 Task: Look for space in La Paz, Argentina from 5th July, 2023 to 10th July, 2023 for 4 adults in price range Rs.9000 to Rs.14000. Place can be entire place with 2 bedrooms having 4 beds and 2 bathrooms. Property type can be house. Amenities needed are: heating, . Booking option can be shelf check-in. Required host language is English.
Action: Mouse moved to (456, 96)
Screenshot: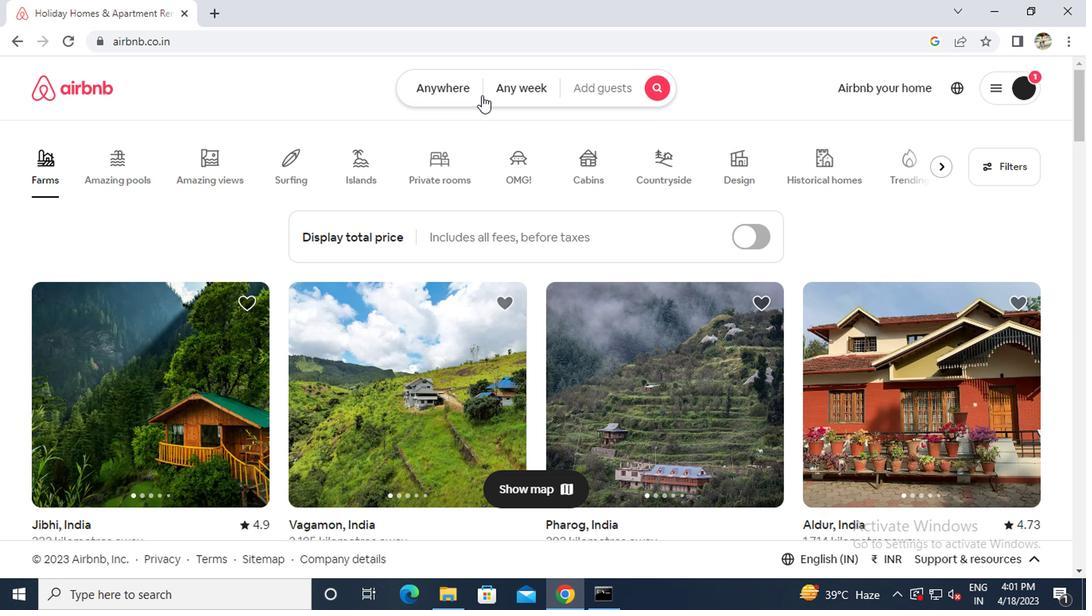
Action: Mouse pressed left at (456, 96)
Screenshot: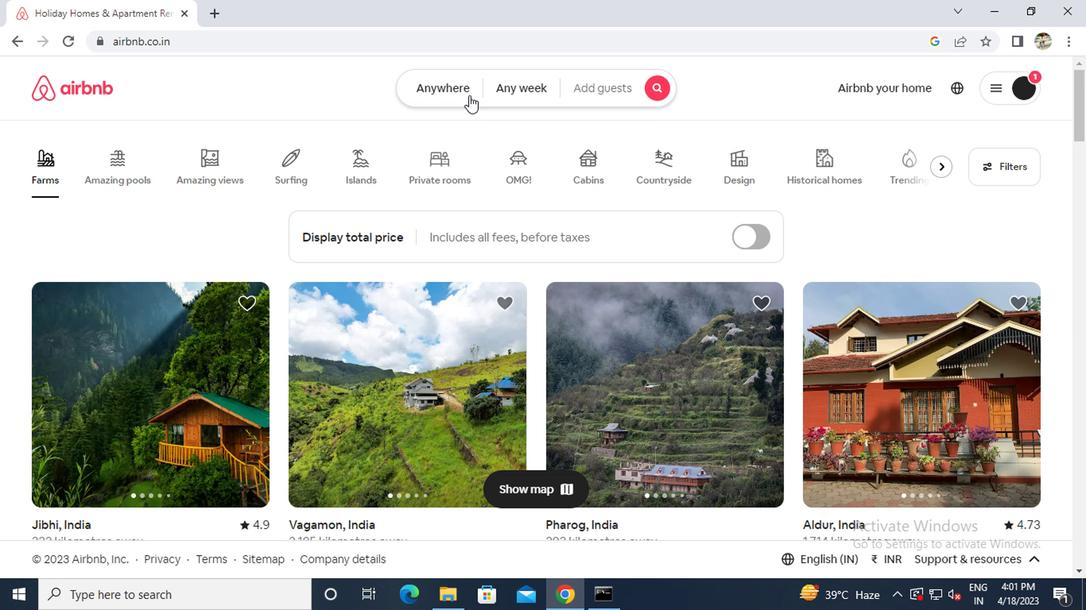 
Action: Mouse moved to (342, 150)
Screenshot: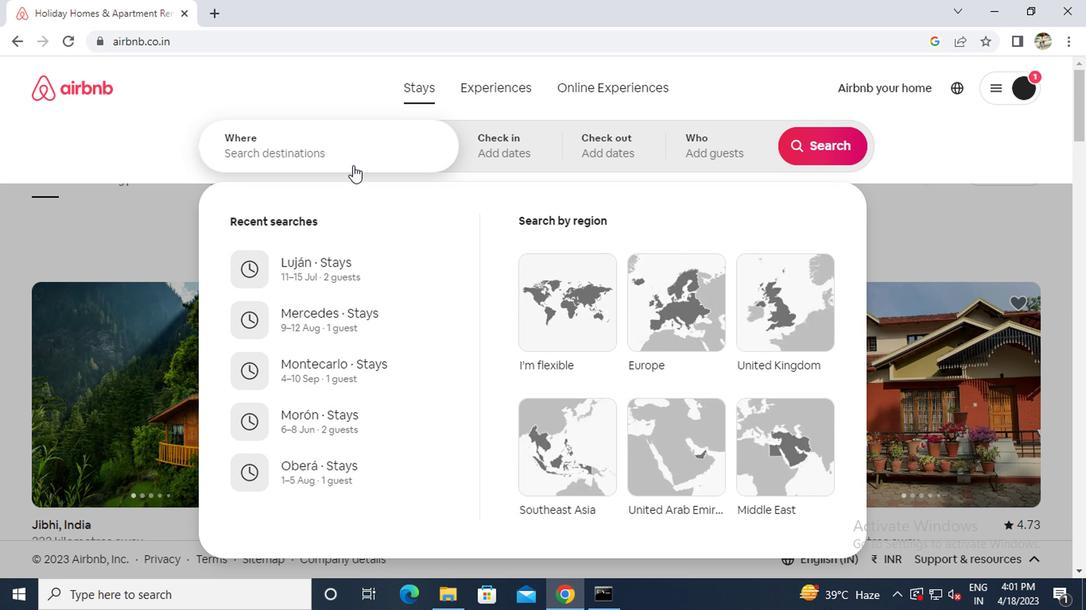 
Action: Mouse pressed left at (342, 150)
Screenshot: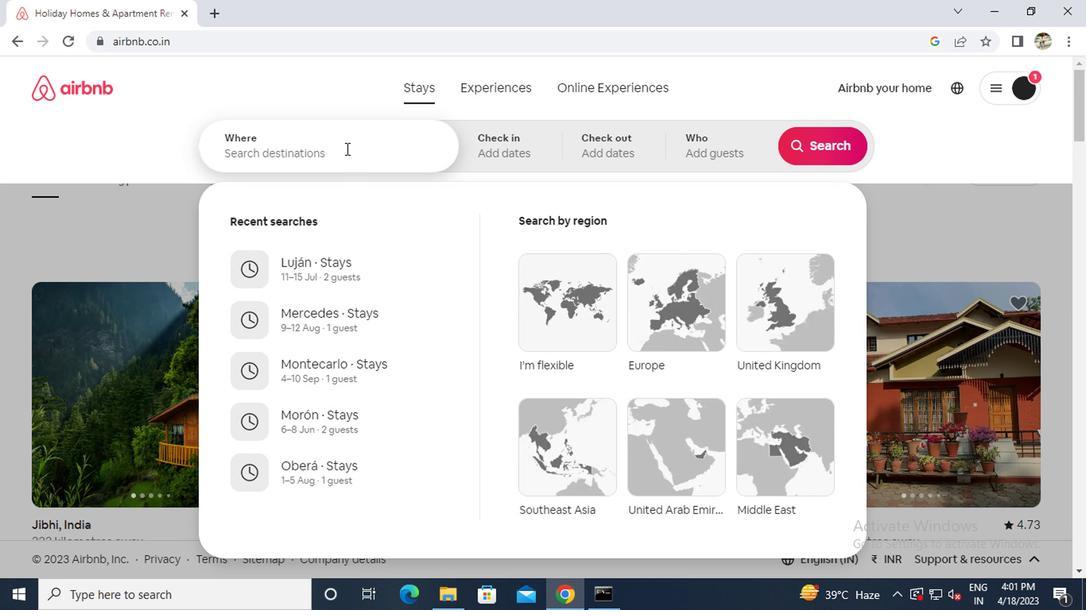 
Action: Key pressed l<Key.caps_lock>a<Key.space><Key.caps_lock>p<Key.caps_lock>az<Key.space><Key.caps_lock>a<Key.caps_lock>rgentina
Screenshot: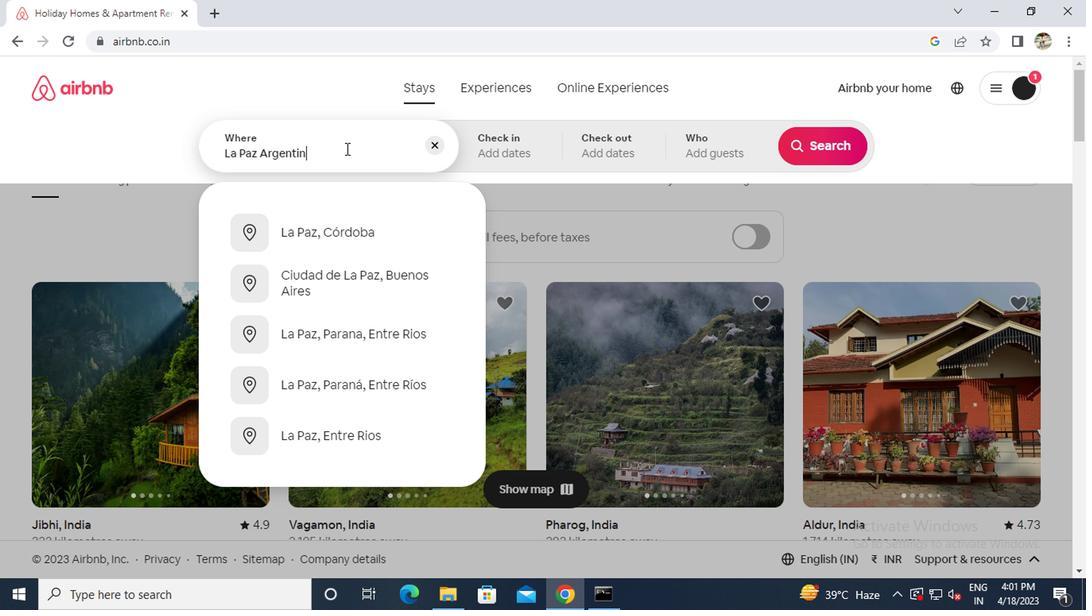 
Action: Mouse moved to (326, 230)
Screenshot: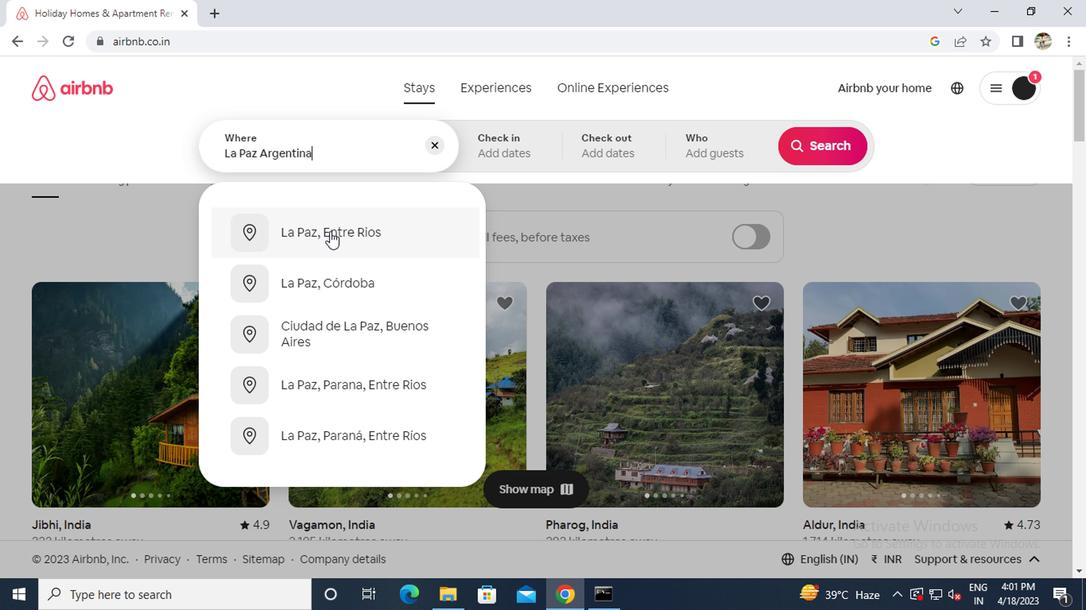 
Action: Mouse pressed left at (326, 230)
Screenshot: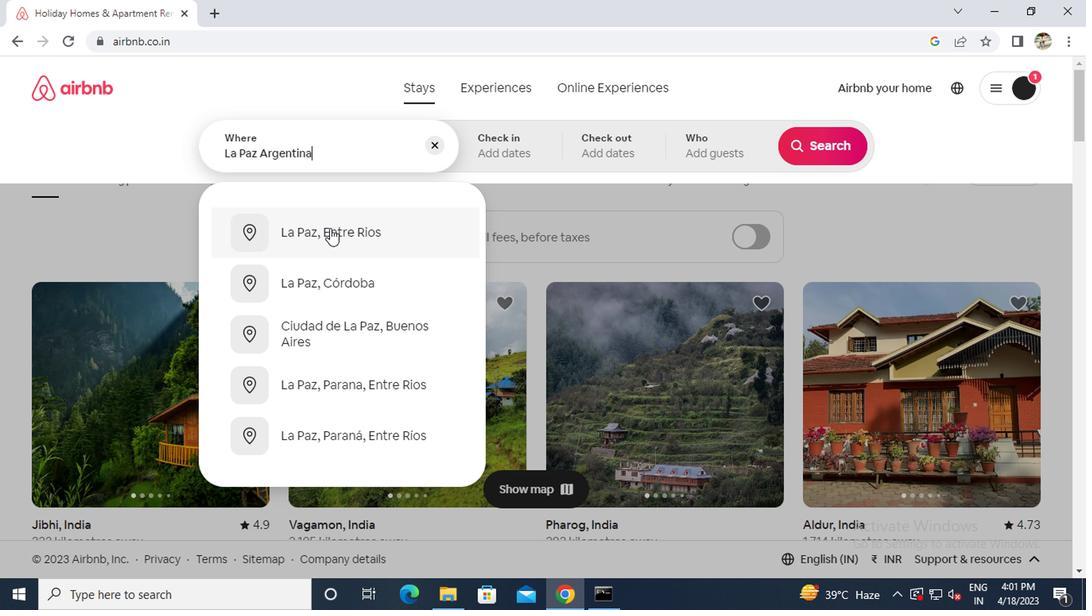 
Action: Mouse moved to (811, 278)
Screenshot: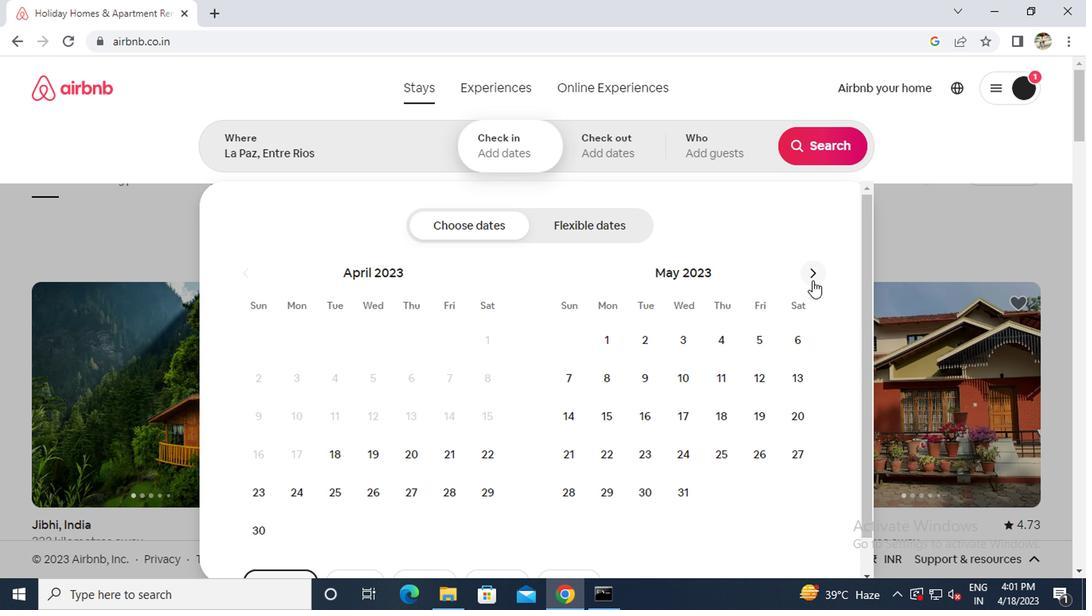 
Action: Mouse pressed left at (811, 278)
Screenshot: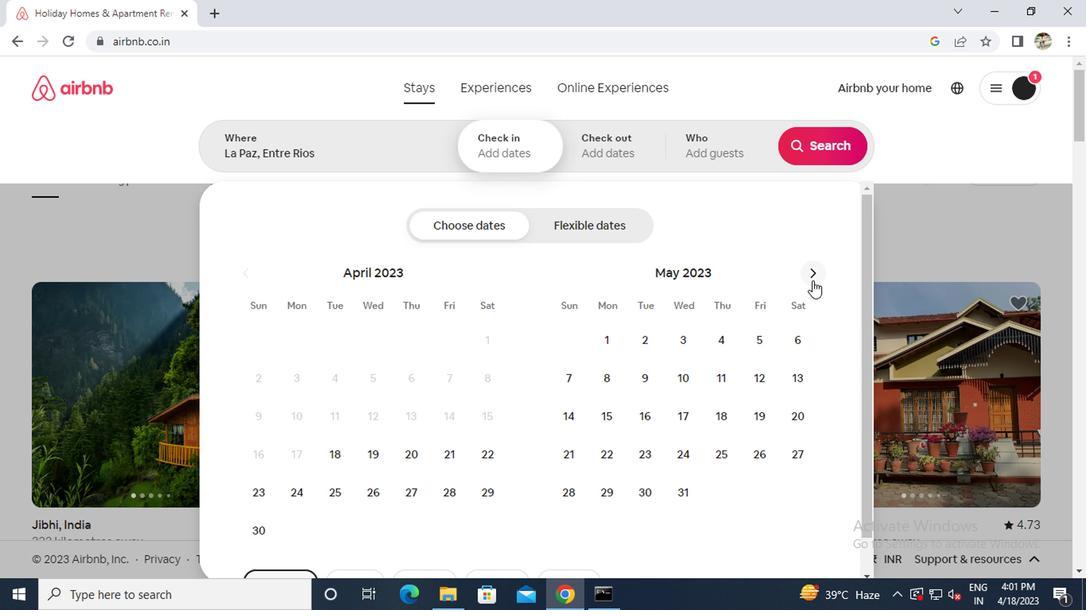 
Action: Mouse pressed left at (811, 278)
Screenshot: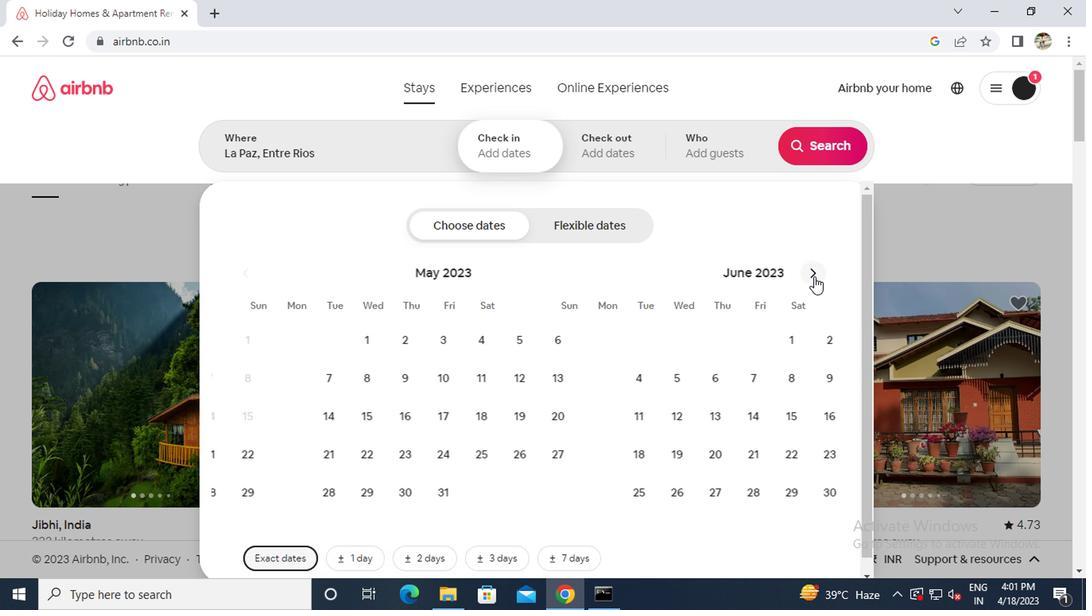 
Action: Mouse moved to (665, 386)
Screenshot: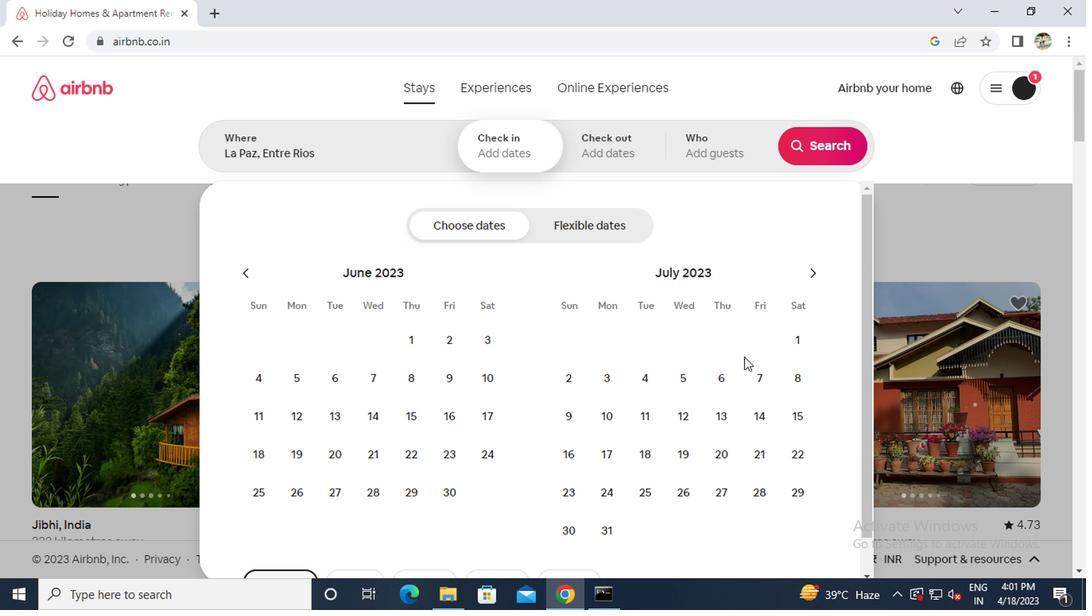 
Action: Mouse pressed left at (665, 386)
Screenshot: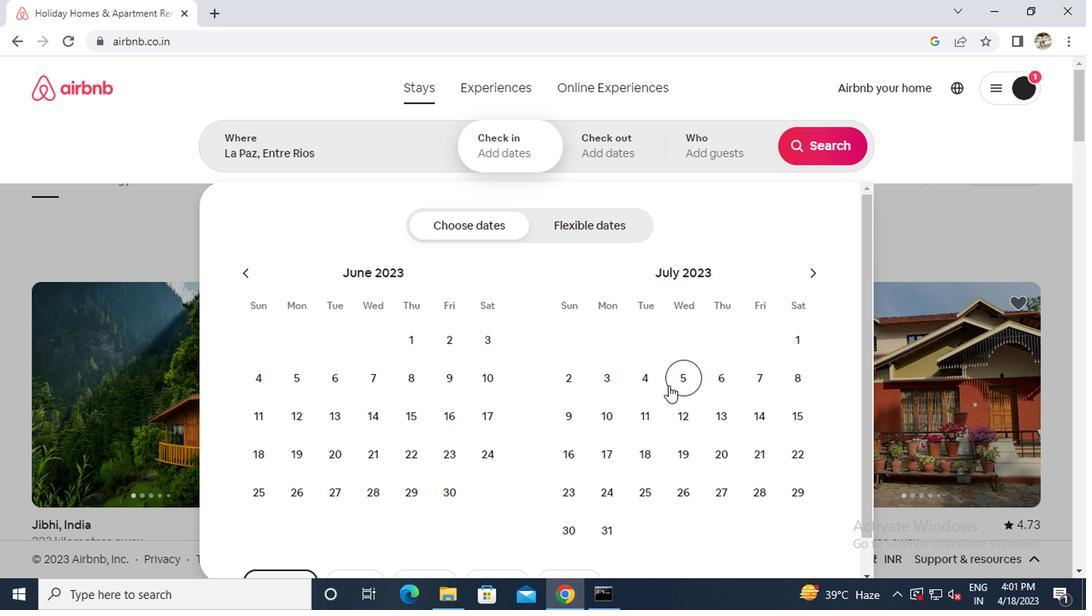 
Action: Mouse moved to (605, 412)
Screenshot: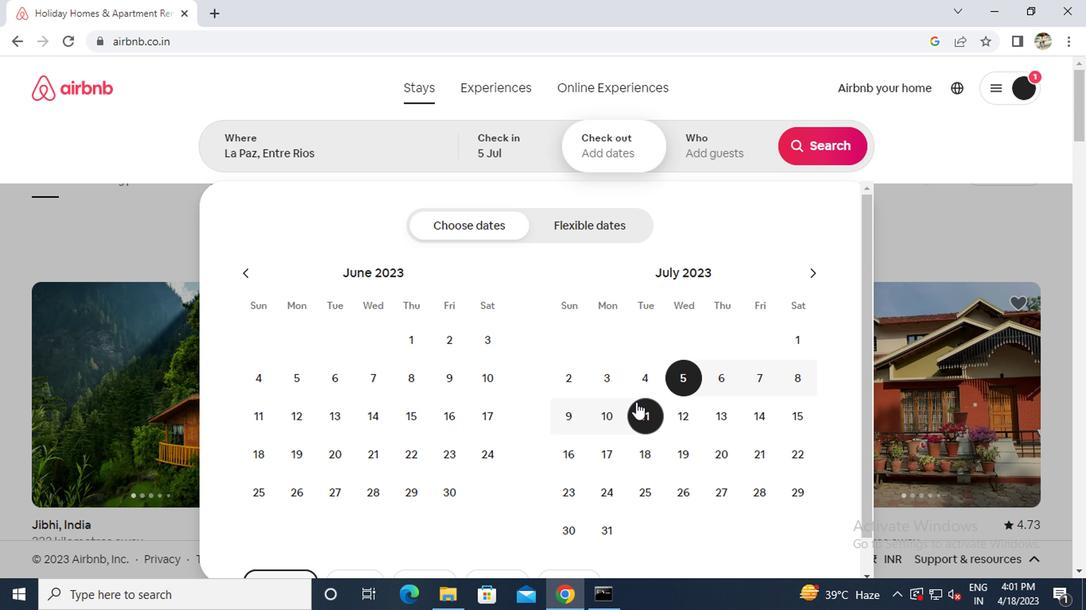 
Action: Mouse pressed left at (605, 412)
Screenshot: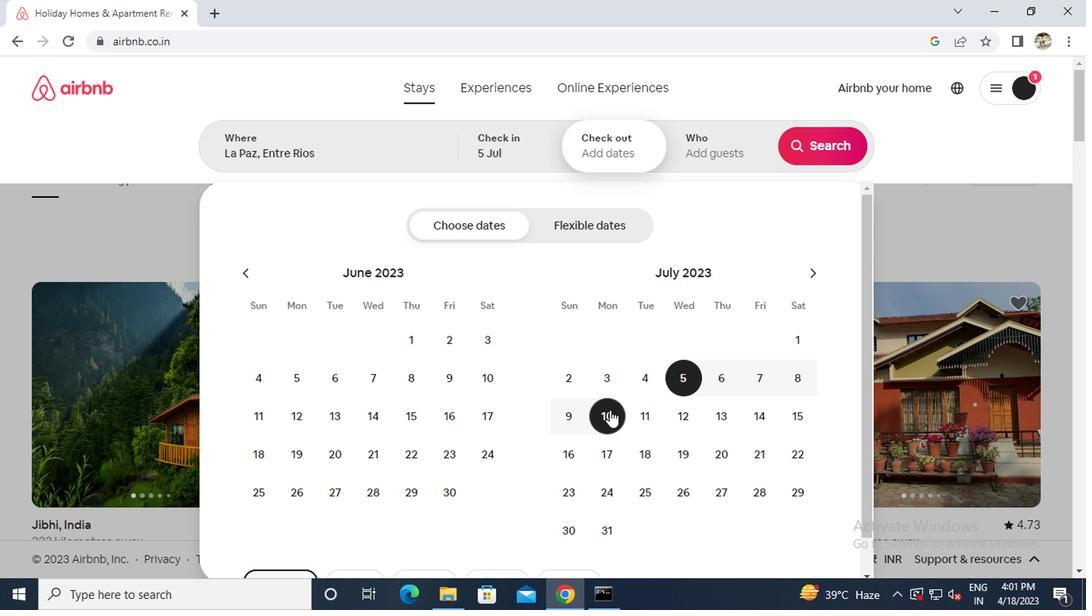 
Action: Mouse moved to (708, 138)
Screenshot: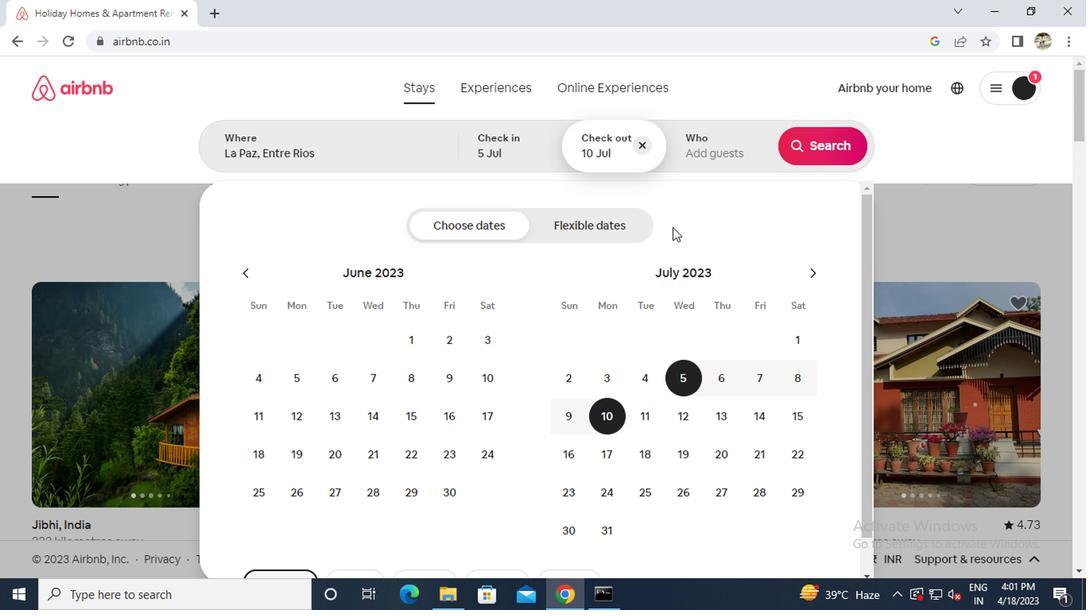 
Action: Mouse pressed left at (708, 138)
Screenshot: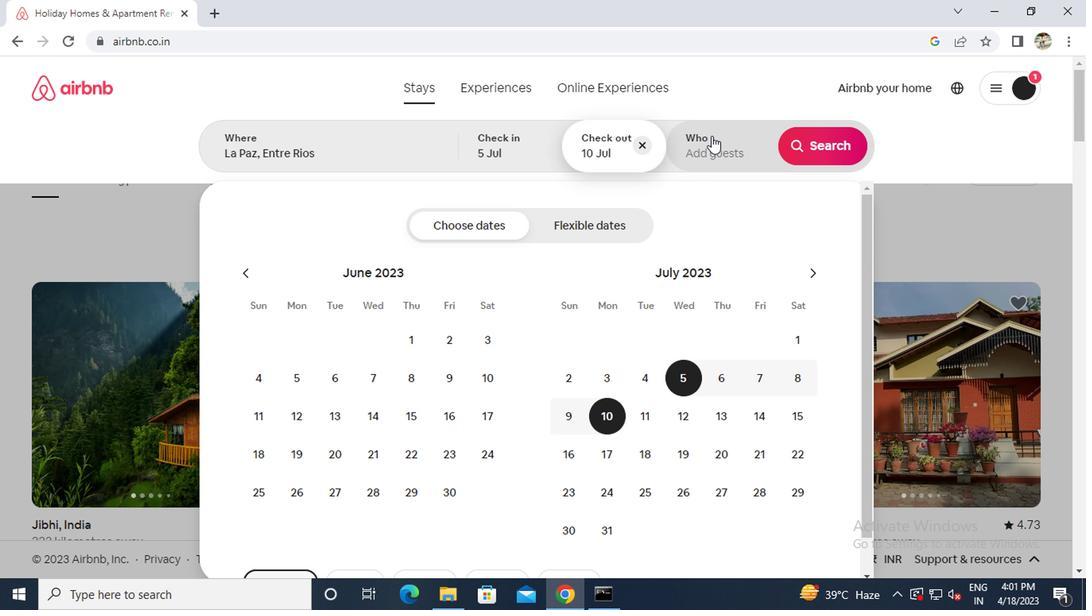 
Action: Mouse moved to (831, 242)
Screenshot: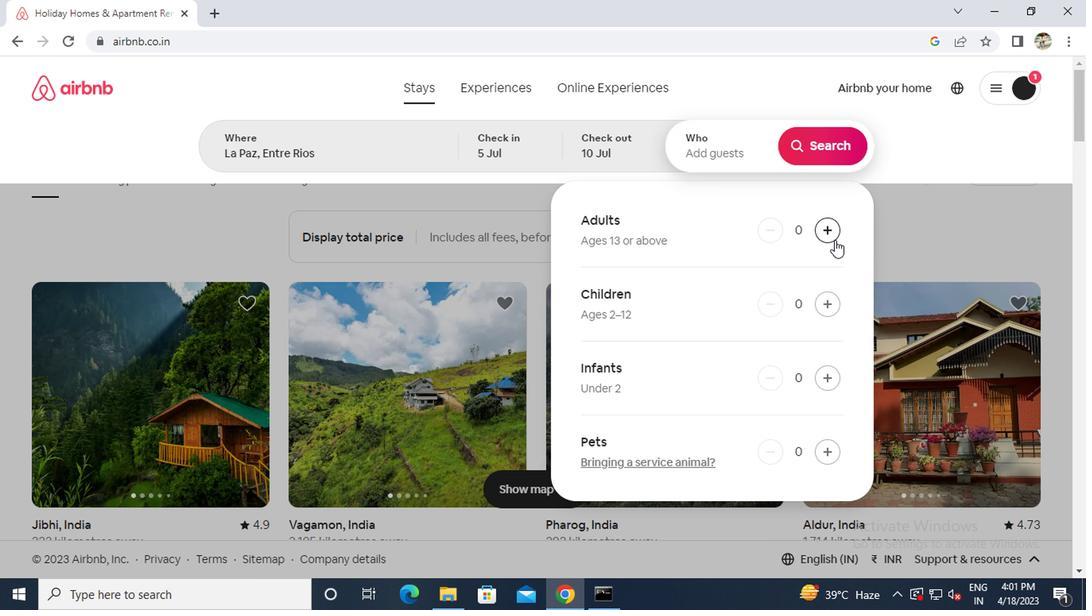 
Action: Mouse pressed left at (831, 242)
Screenshot: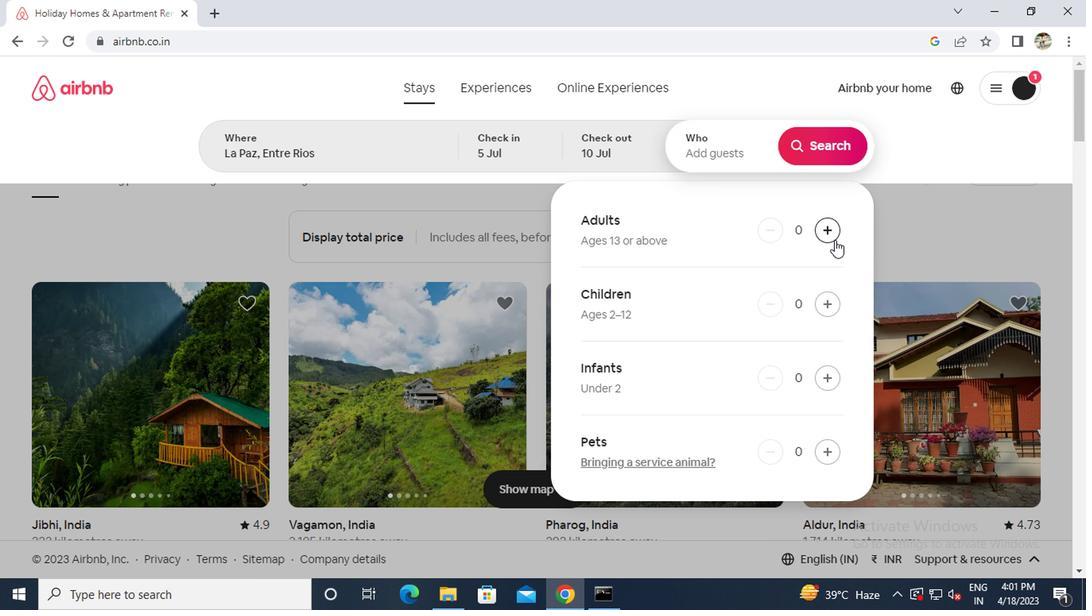
Action: Mouse pressed left at (831, 242)
Screenshot: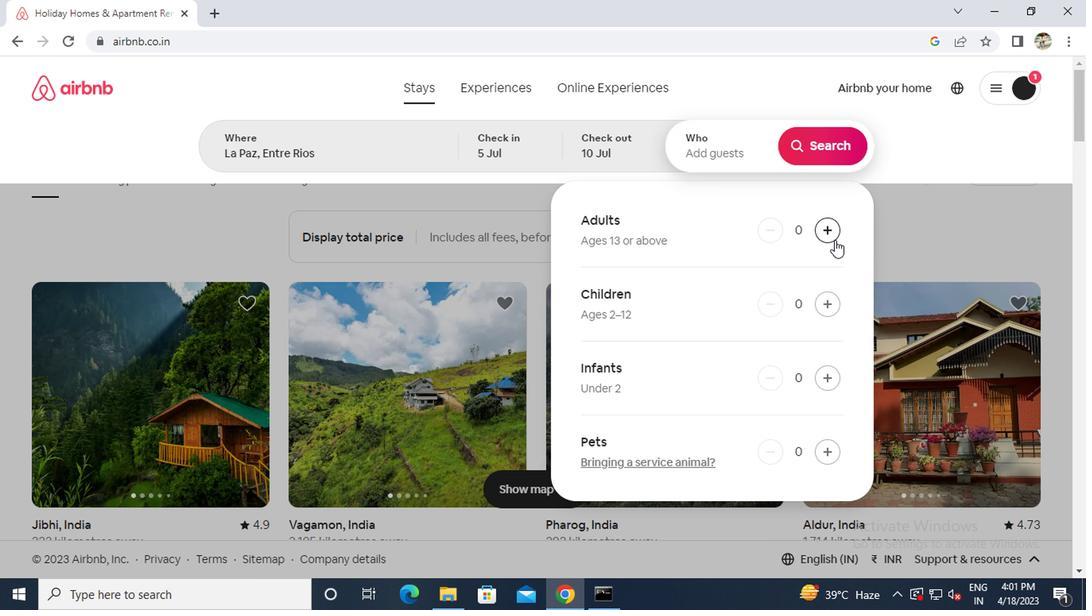 
Action: Mouse pressed left at (831, 242)
Screenshot: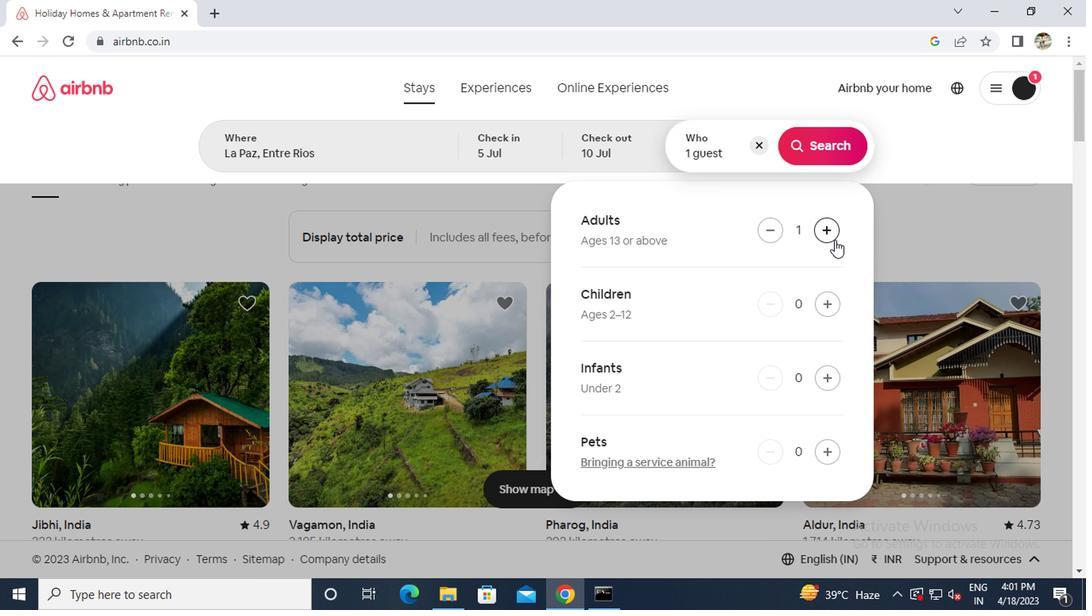 
Action: Mouse pressed left at (831, 242)
Screenshot: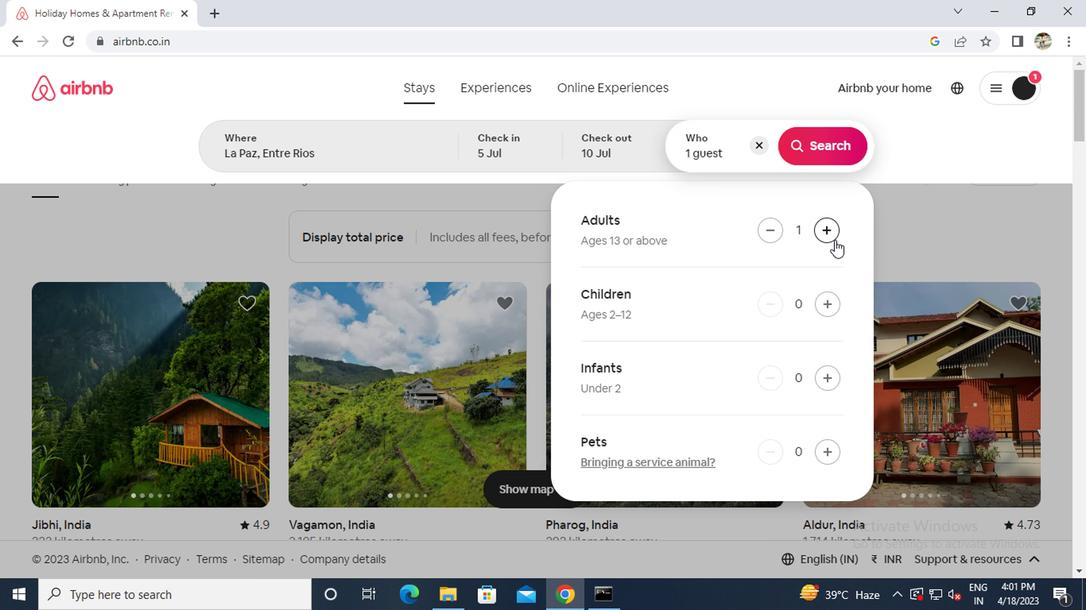 
Action: Mouse moved to (819, 153)
Screenshot: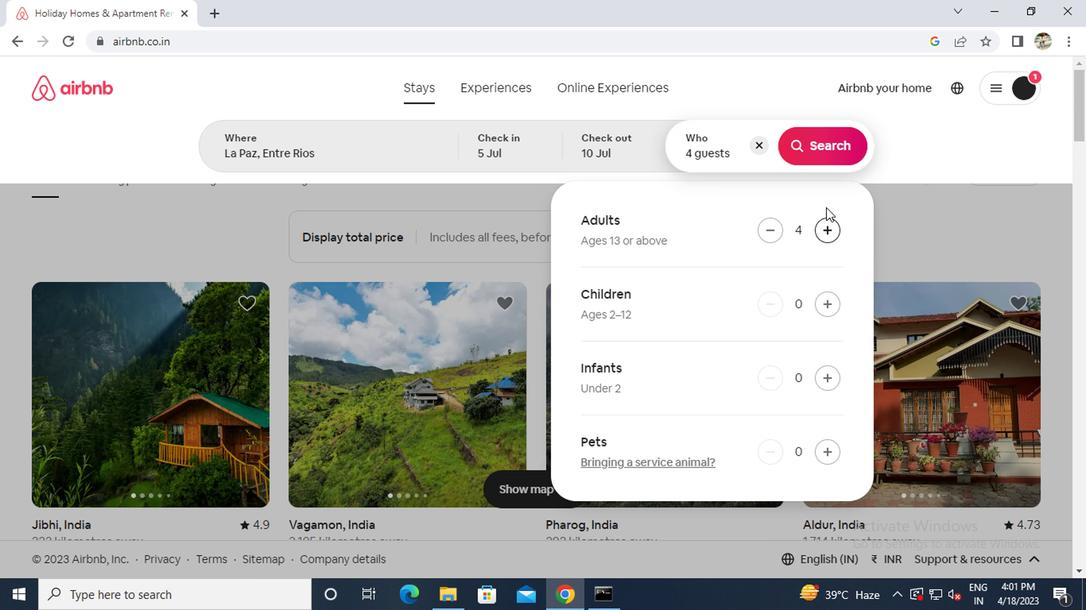
Action: Mouse pressed left at (819, 153)
Screenshot: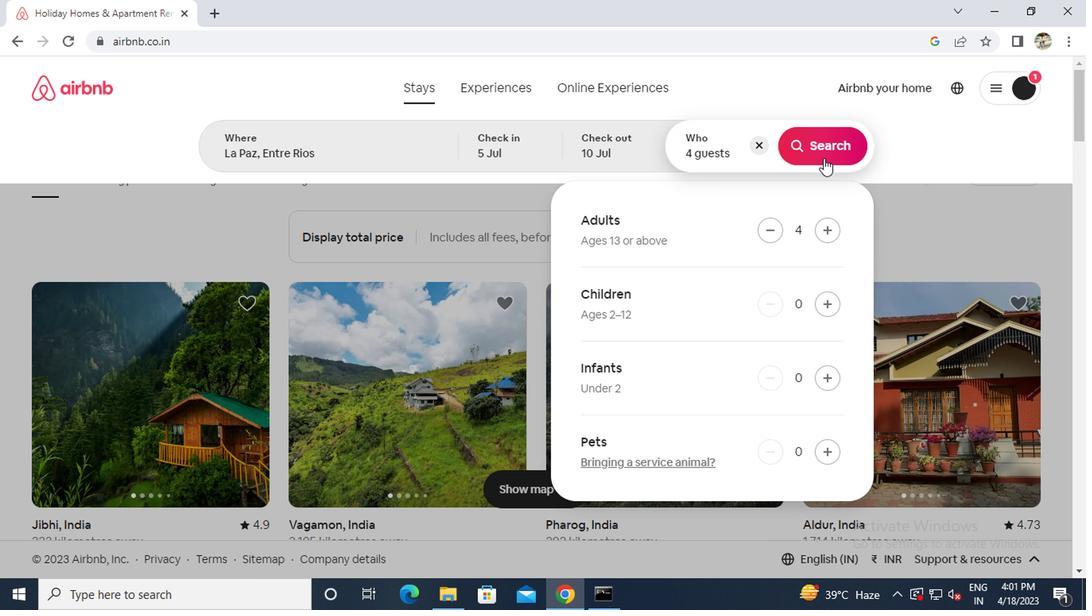 
Action: Mouse moved to (1026, 145)
Screenshot: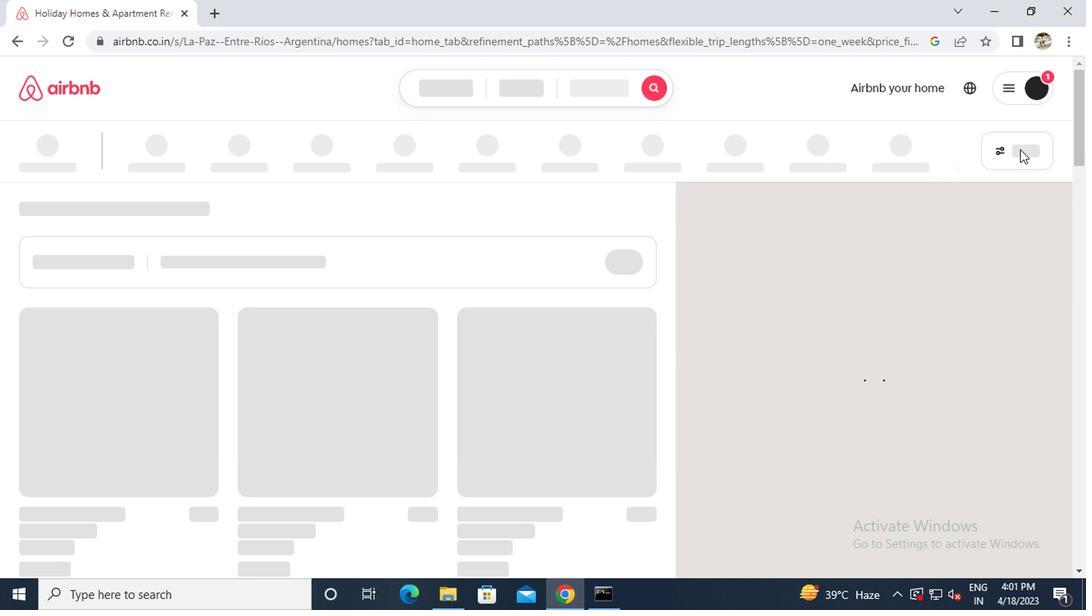 
Action: Mouse pressed left at (1026, 145)
Screenshot: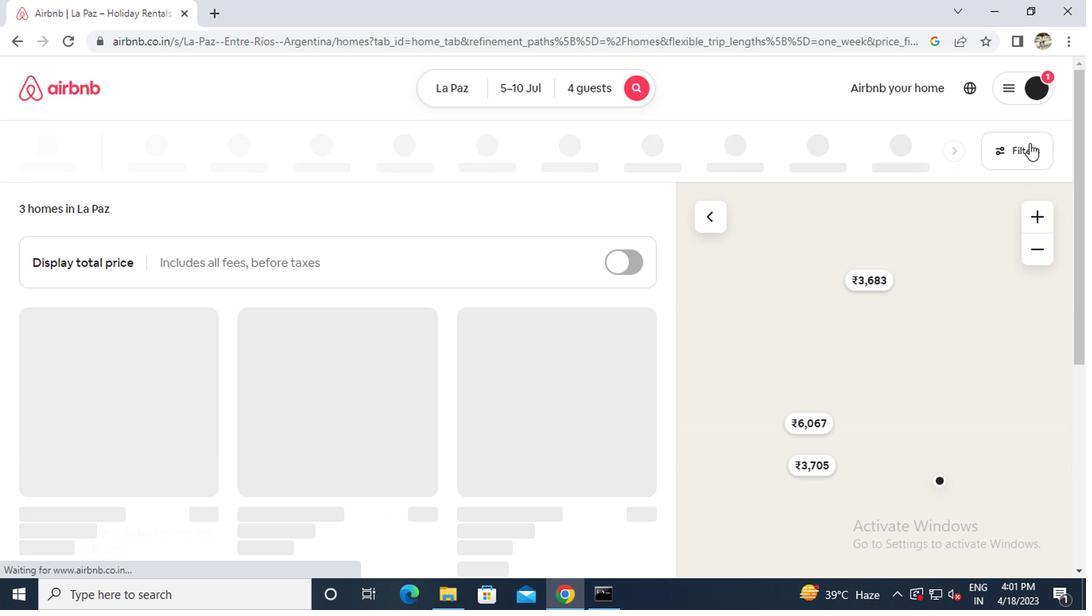 
Action: Mouse moved to (428, 346)
Screenshot: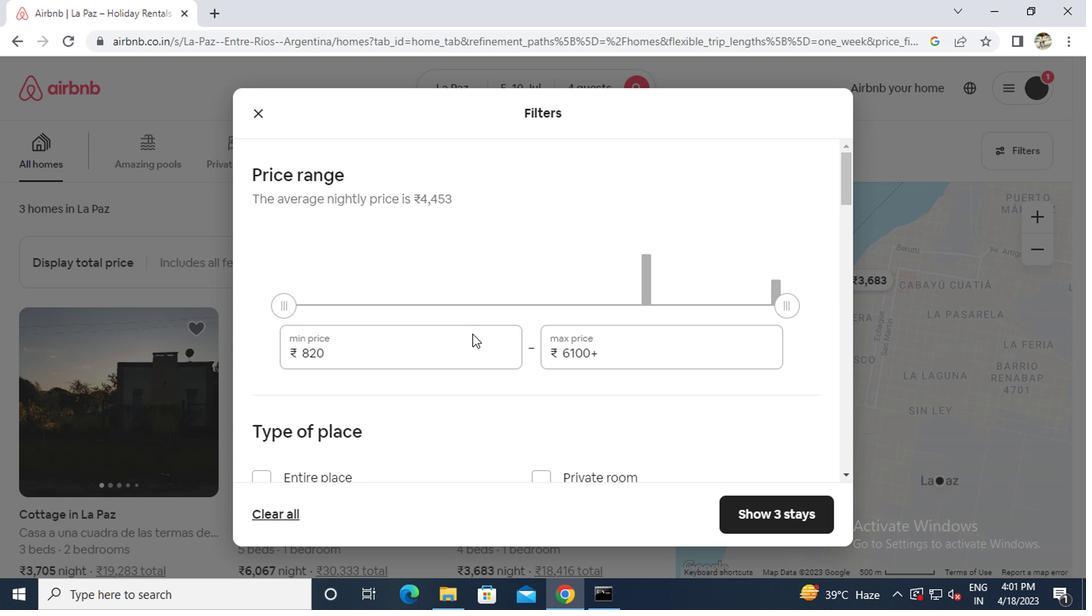 
Action: Mouse pressed left at (428, 346)
Screenshot: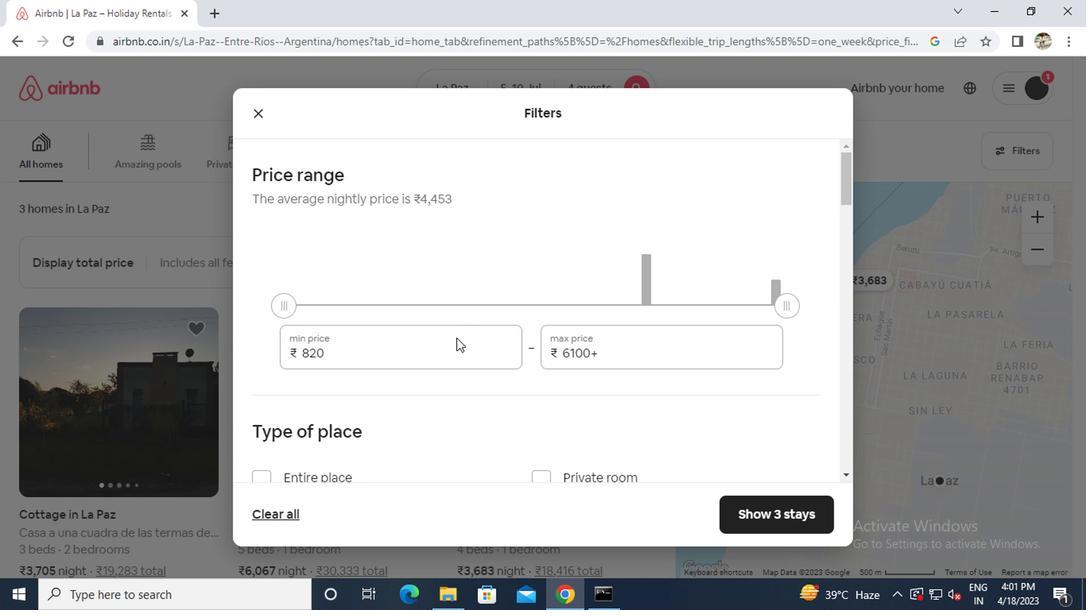 
Action: Key pressed ctrl+A9000
Screenshot: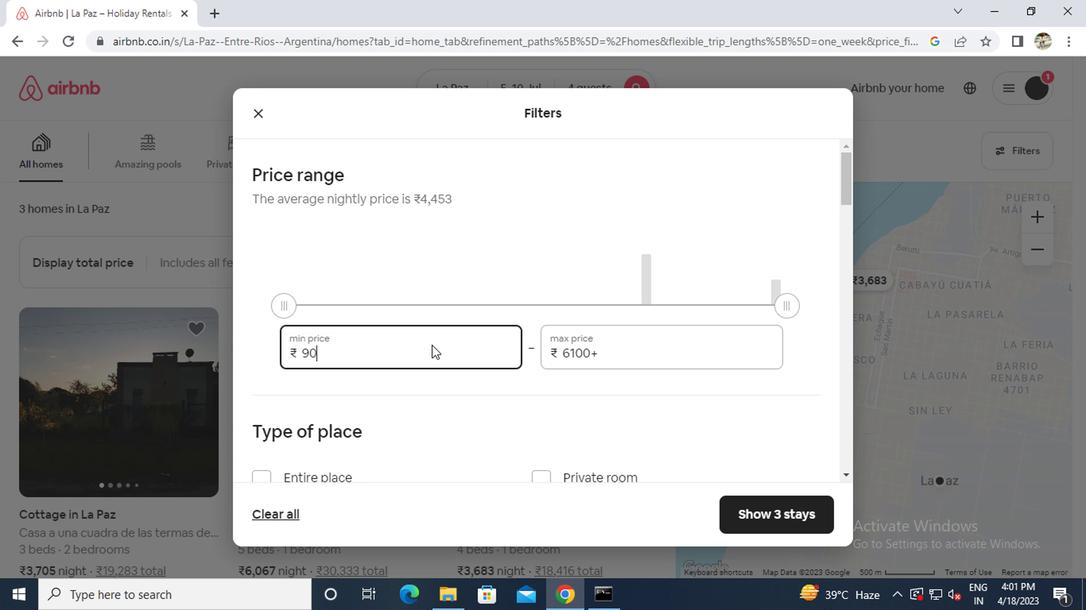 
Action: Mouse moved to (645, 351)
Screenshot: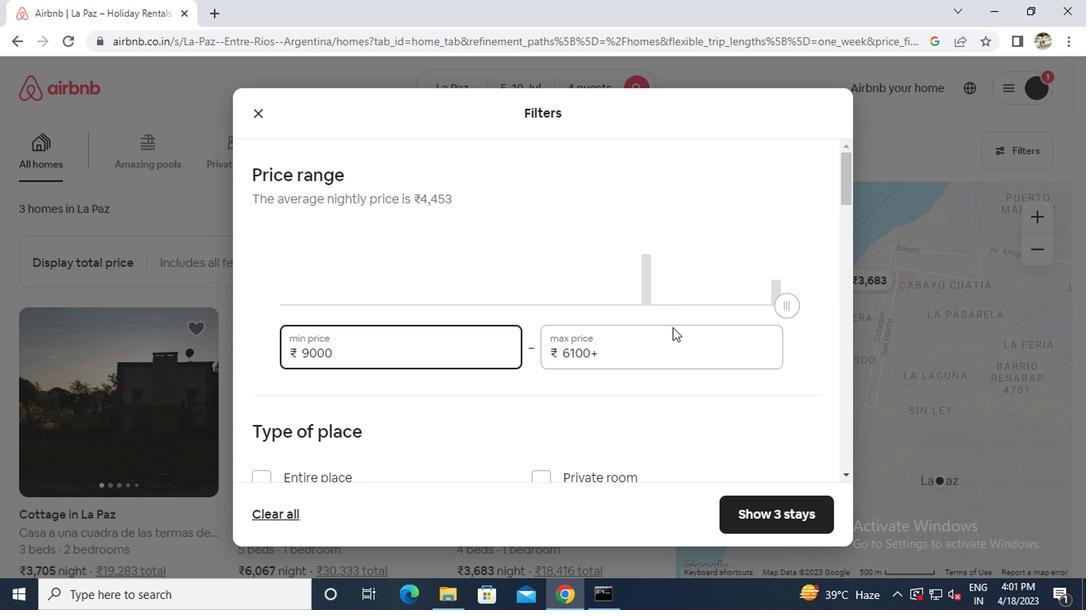 
Action: Mouse pressed left at (645, 351)
Screenshot: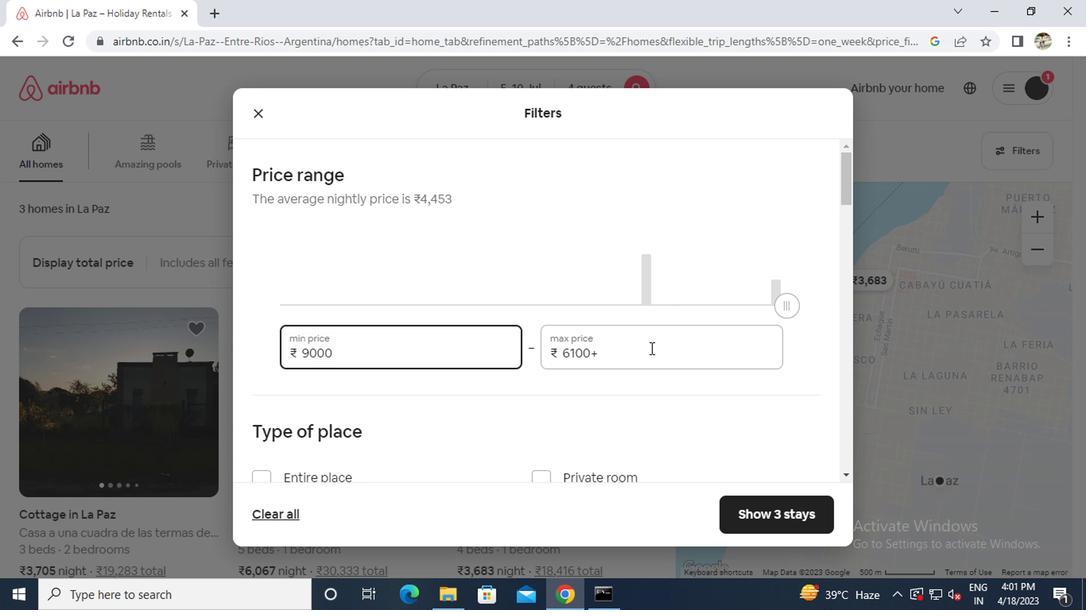 
Action: Key pressed ctrl+A14000
Screenshot: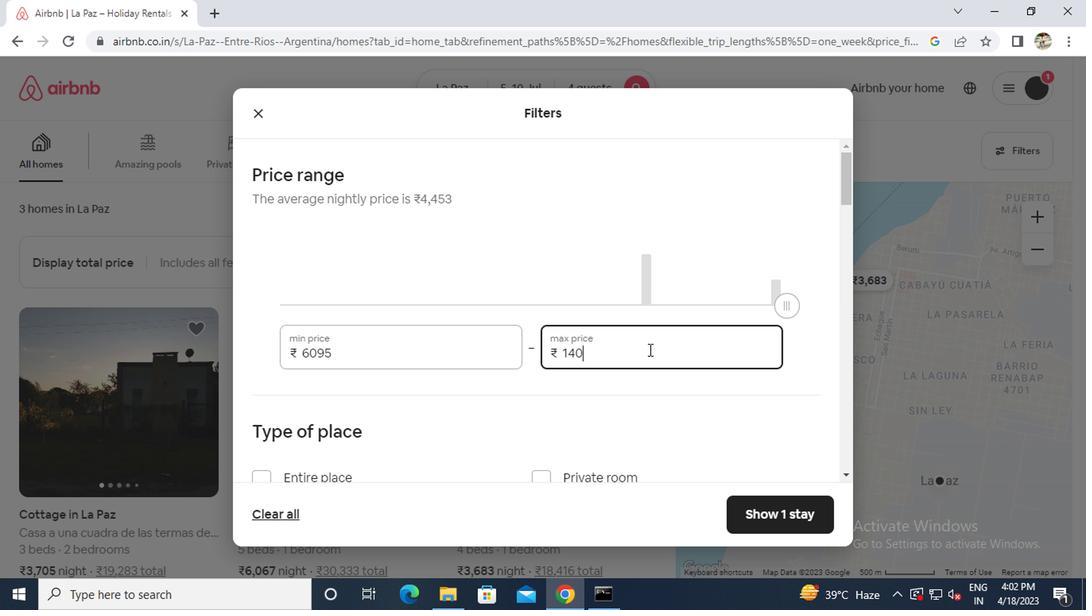 
Action: Mouse moved to (645, 351)
Screenshot: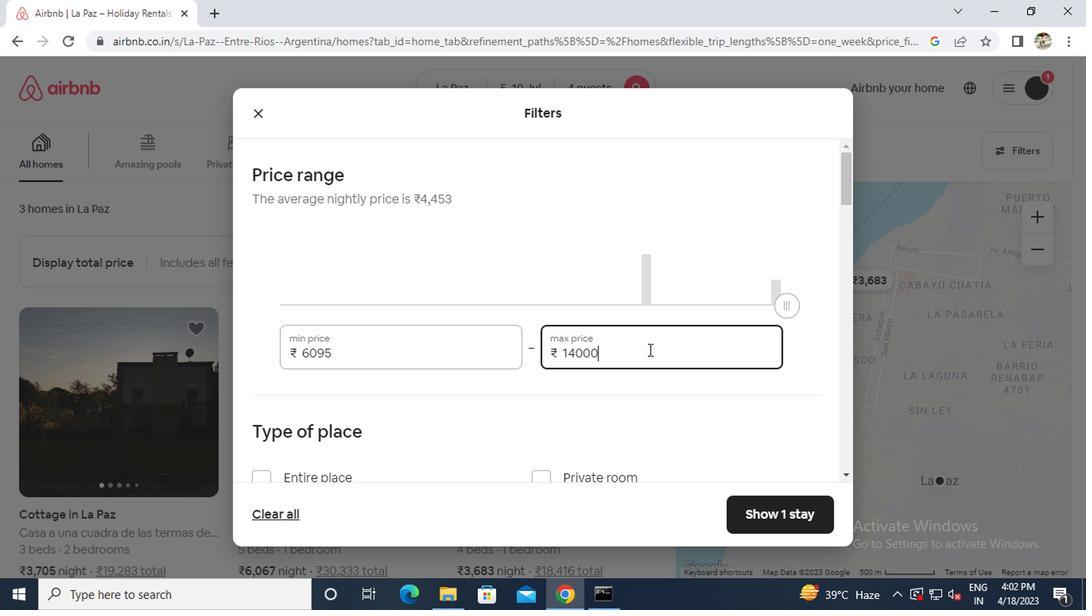 
Action: Mouse scrolled (645, 351) with delta (0, 0)
Screenshot: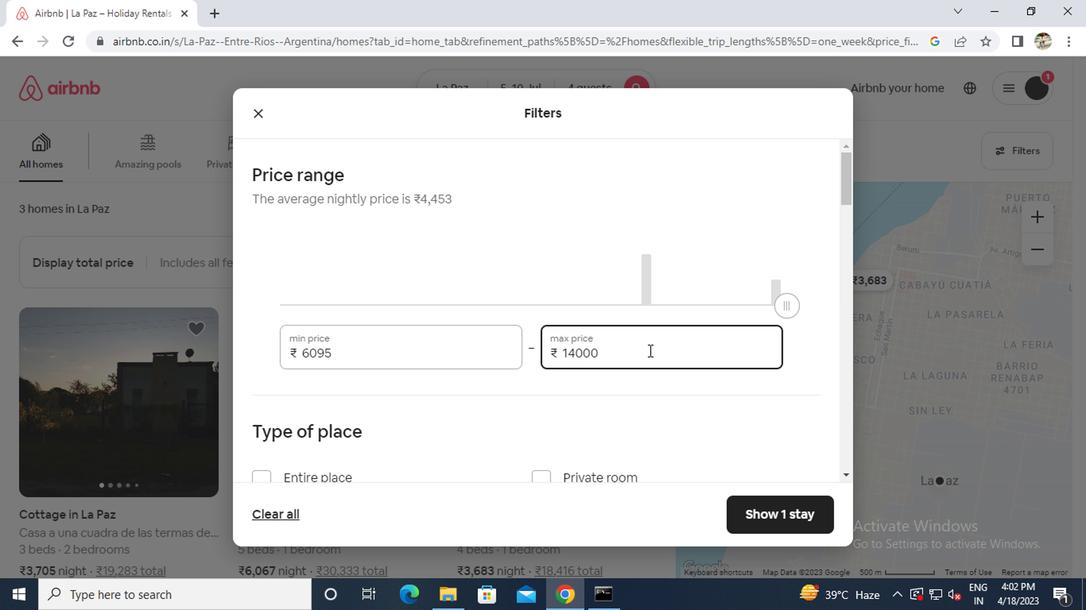 
Action: Mouse scrolled (645, 351) with delta (0, 0)
Screenshot: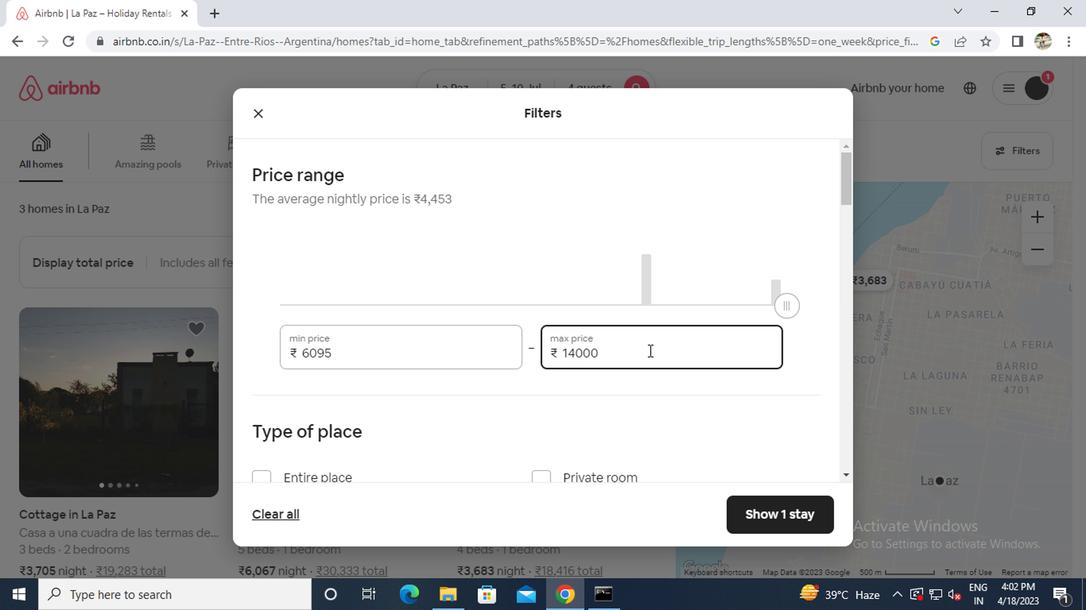 
Action: Mouse moved to (271, 315)
Screenshot: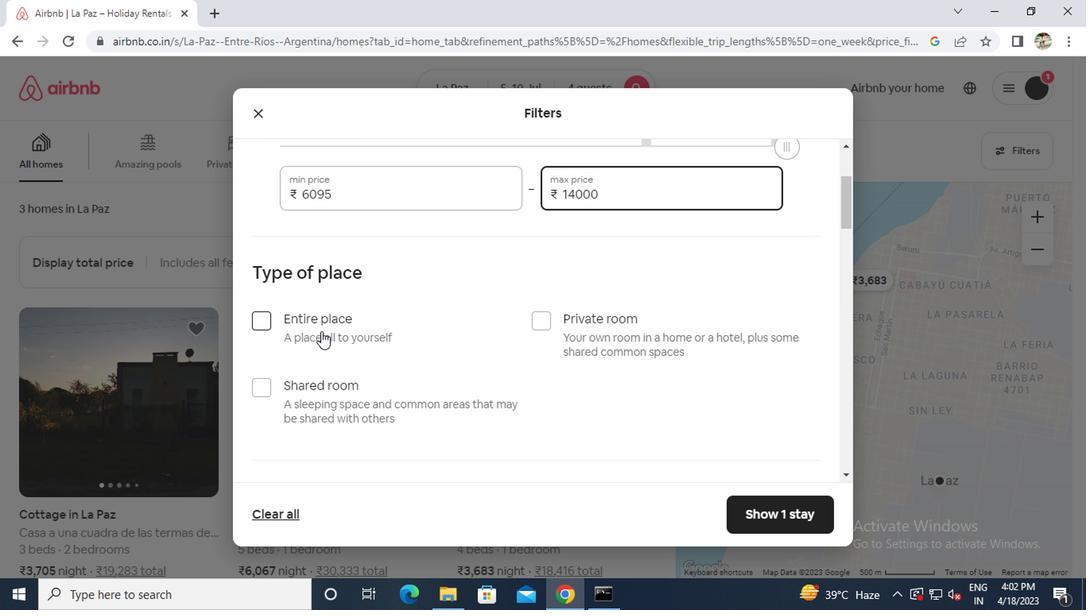 
Action: Mouse pressed left at (271, 315)
Screenshot: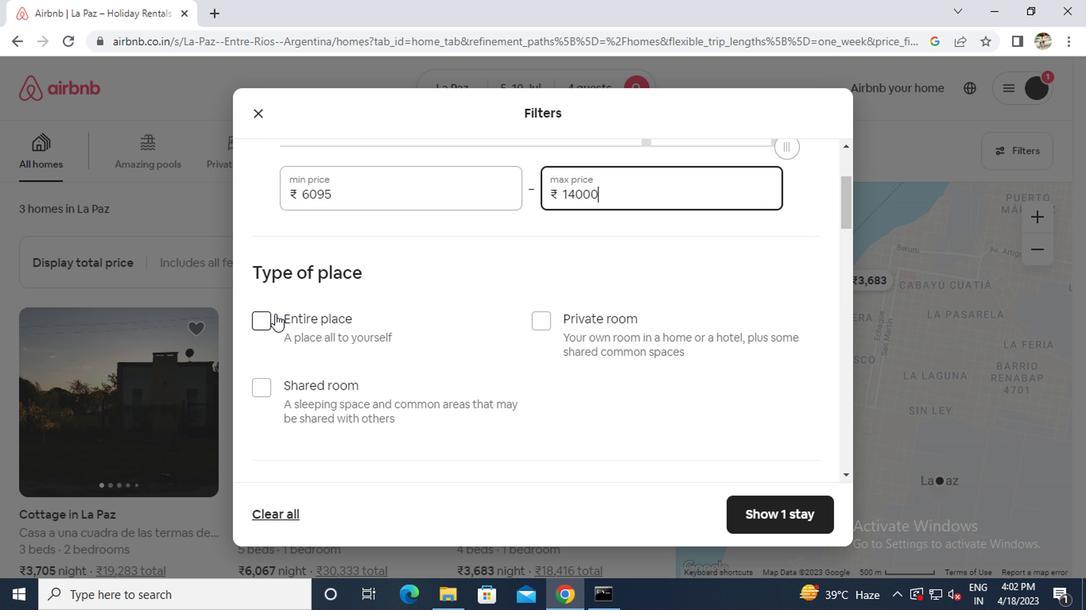 
Action: Mouse moved to (271, 315)
Screenshot: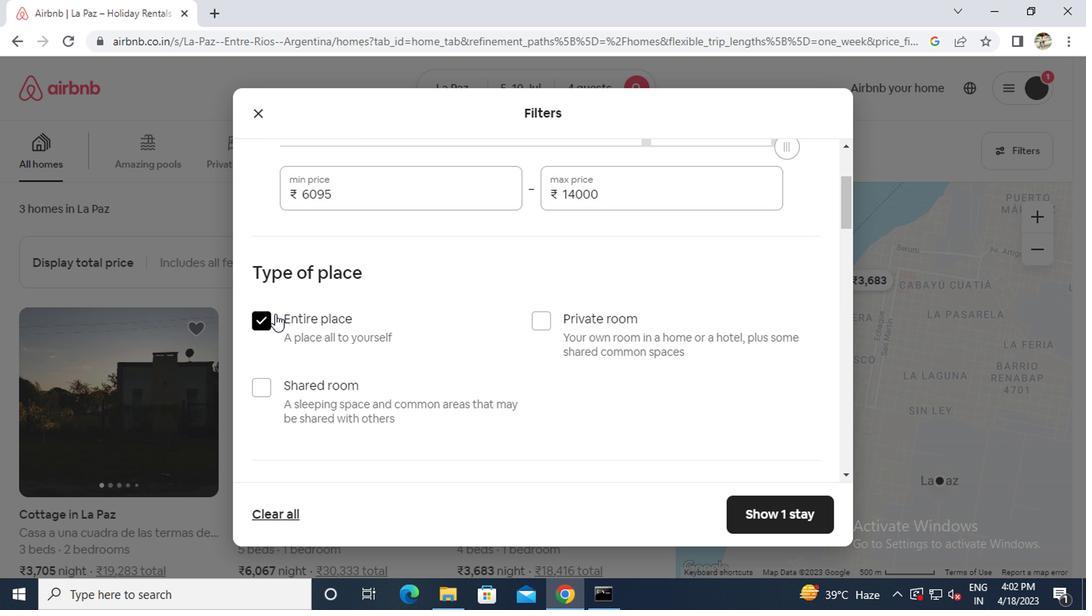 
Action: Mouse scrolled (271, 313) with delta (0, -1)
Screenshot: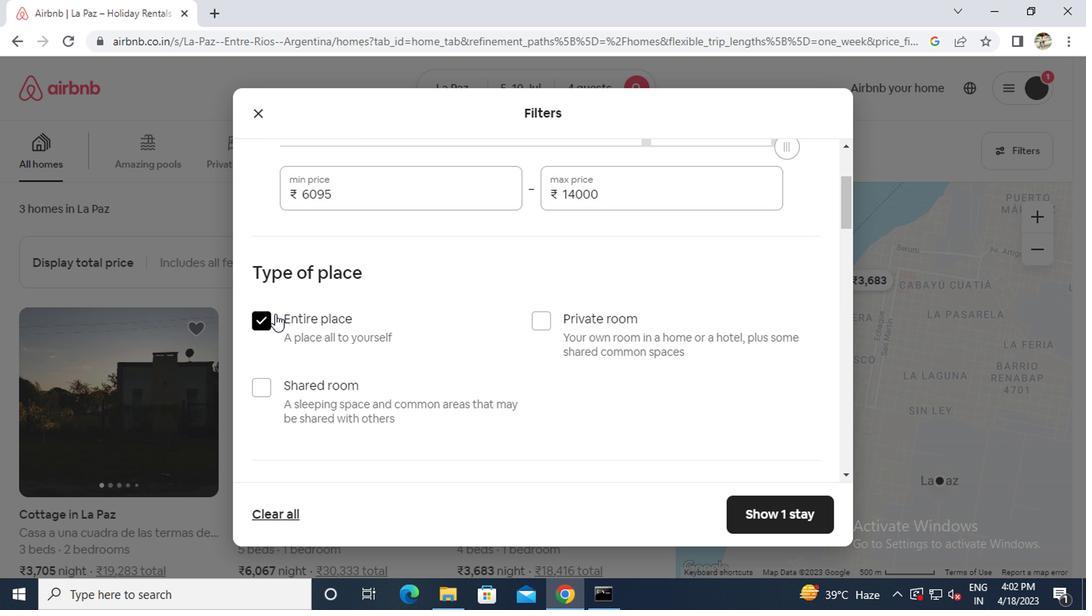 
Action: Mouse moved to (271, 313)
Screenshot: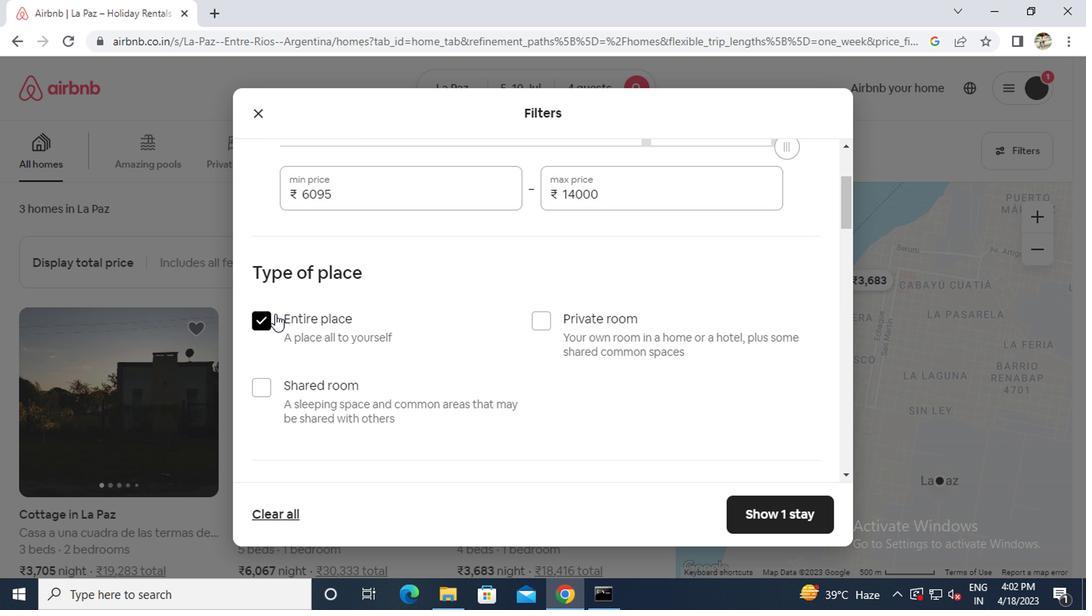 
Action: Mouse scrolled (271, 313) with delta (0, 0)
Screenshot: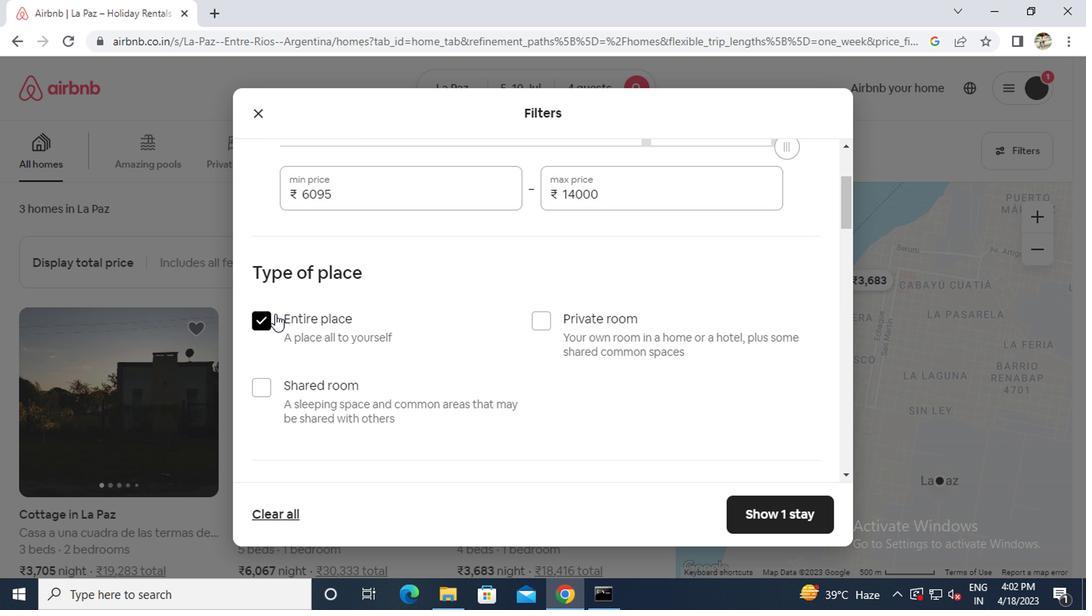 
Action: Mouse moved to (289, 297)
Screenshot: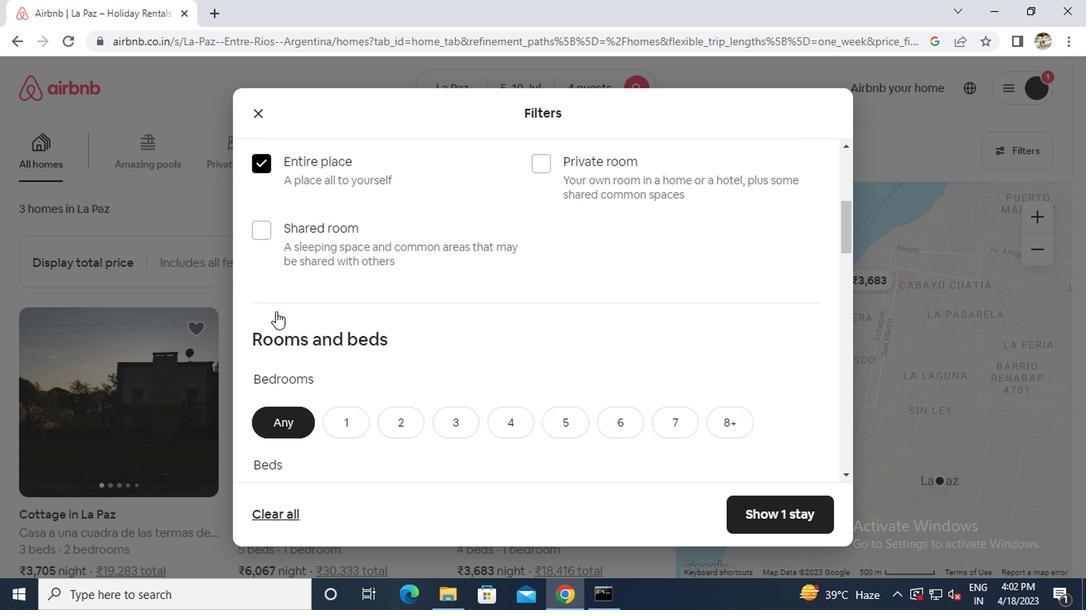 
Action: Mouse scrolled (289, 296) with delta (0, -1)
Screenshot: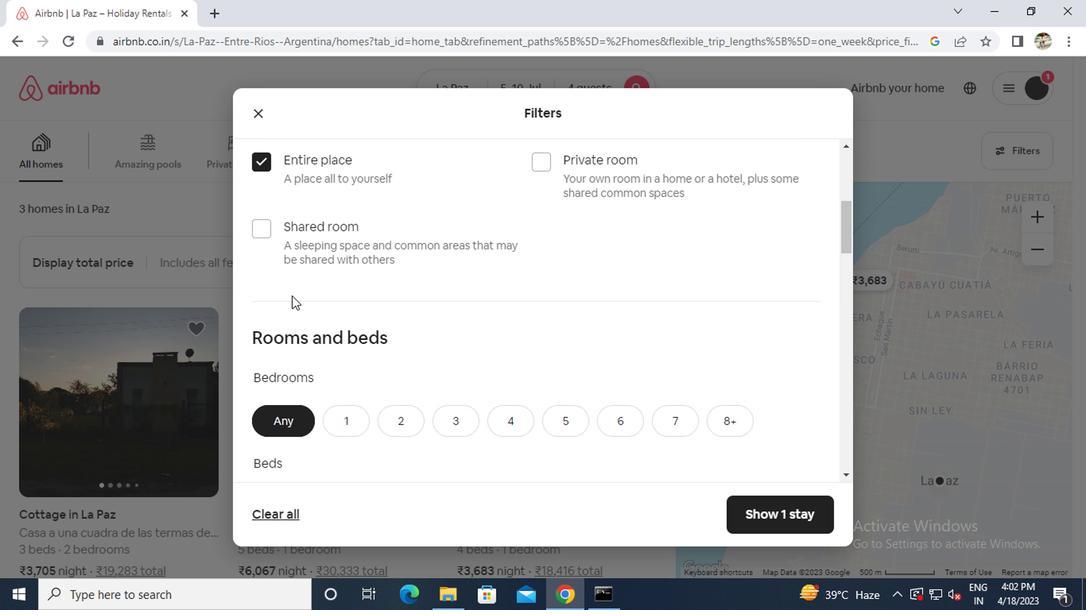 
Action: Mouse moved to (406, 346)
Screenshot: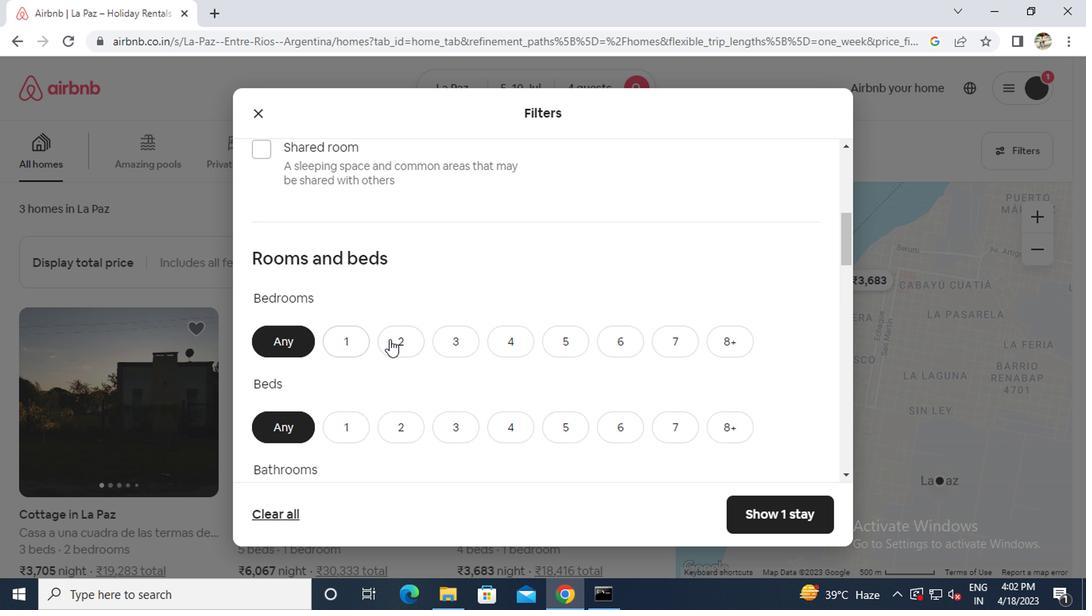 
Action: Mouse pressed left at (406, 346)
Screenshot: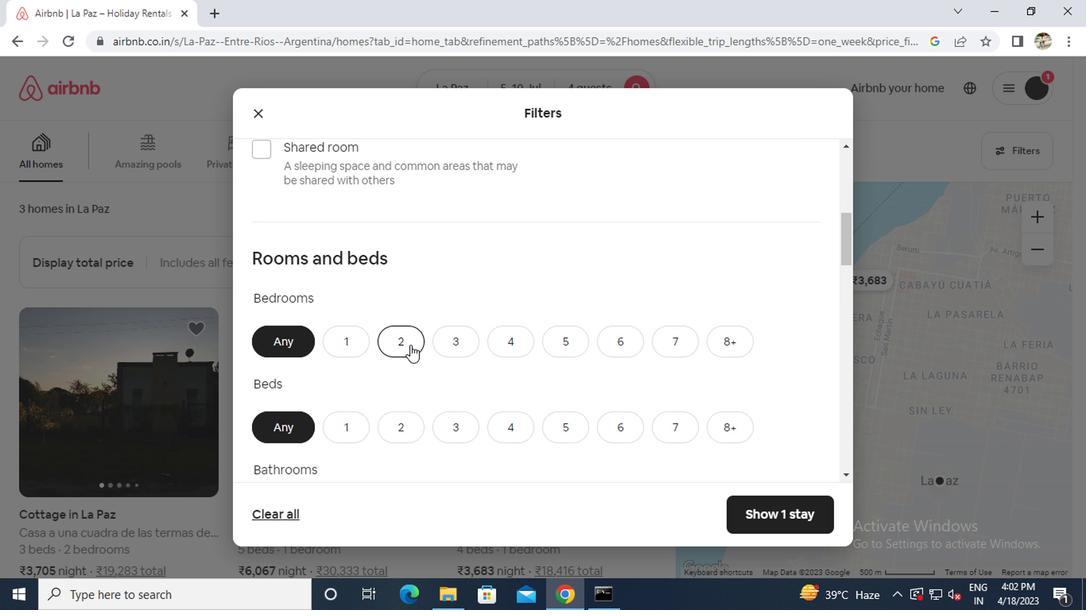 
Action: Mouse moved to (505, 434)
Screenshot: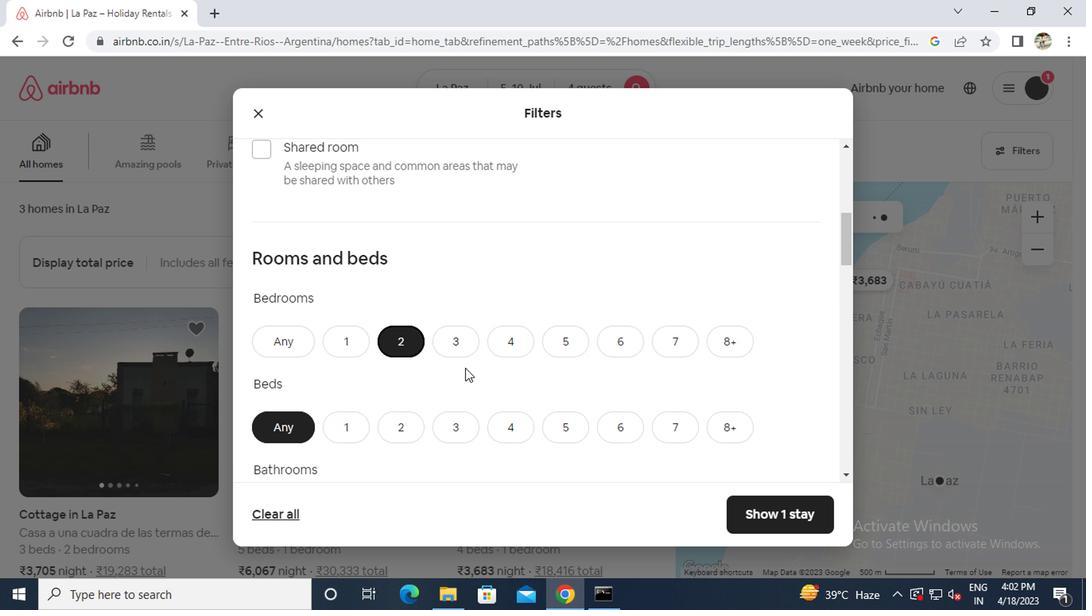 
Action: Mouse pressed left at (505, 434)
Screenshot: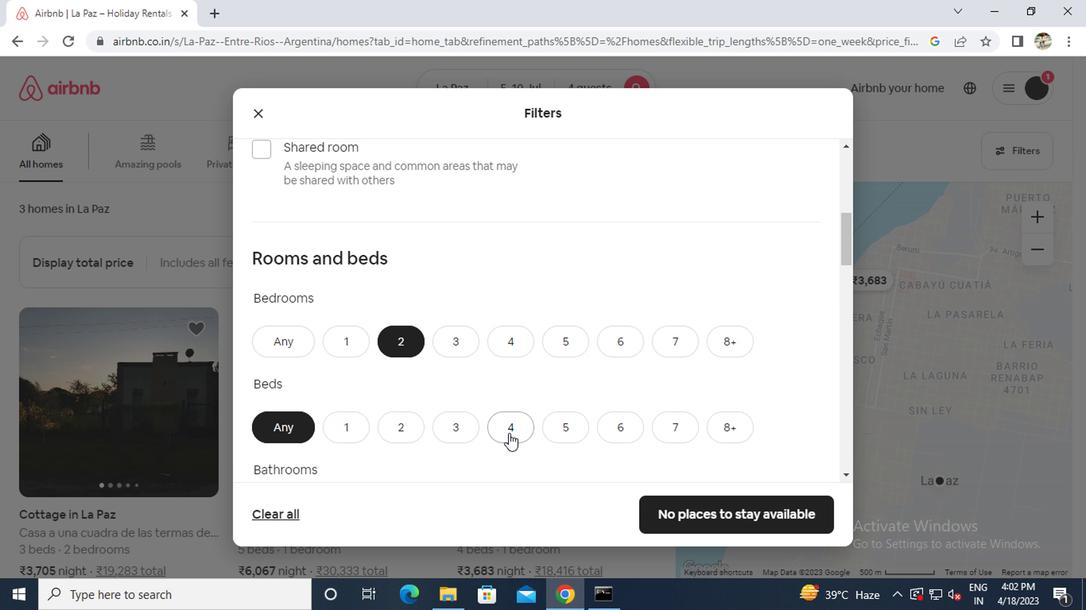 
Action: Mouse moved to (420, 410)
Screenshot: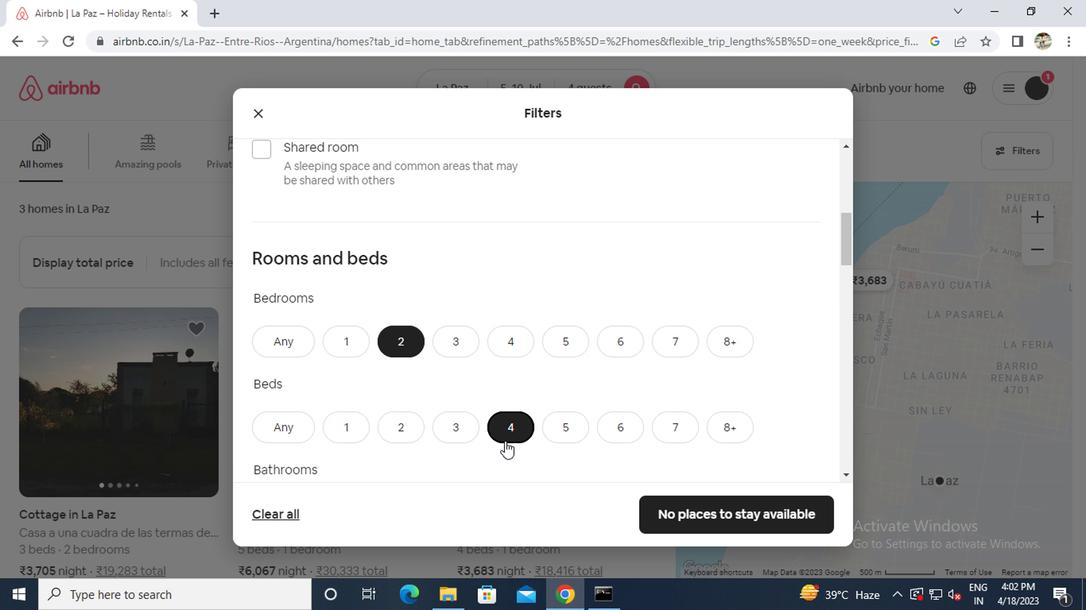 
Action: Mouse scrolled (420, 410) with delta (0, 0)
Screenshot: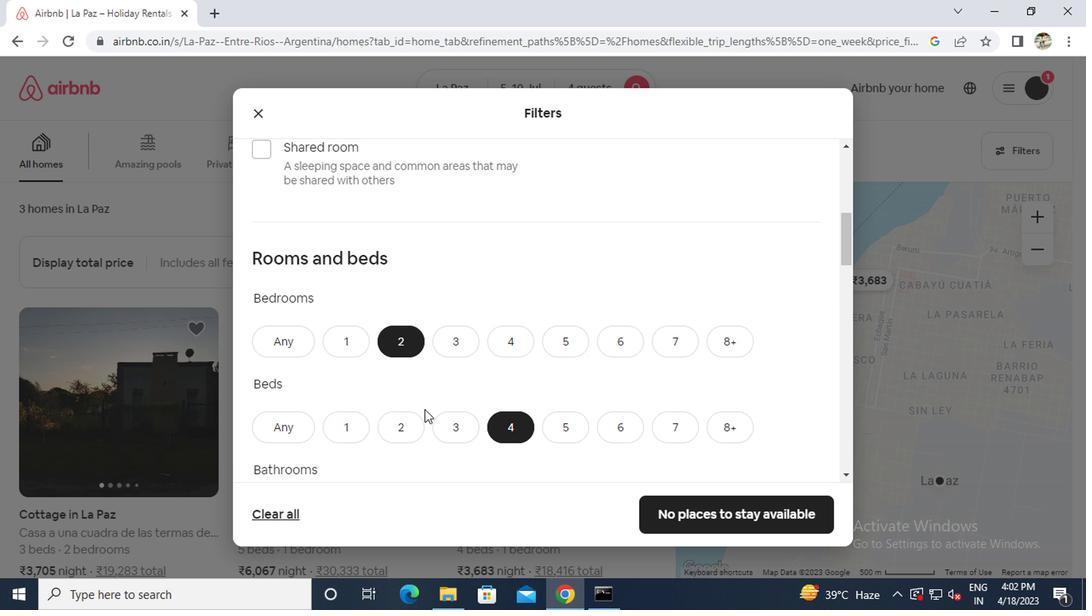
Action: Mouse moved to (350, 432)
Screenshot: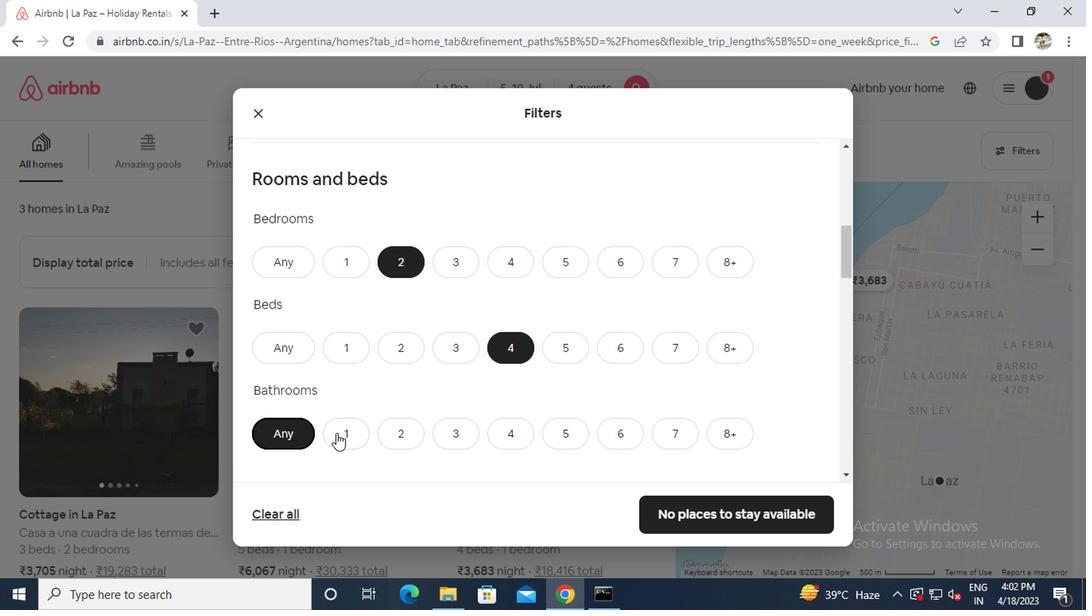 
Action: Mouse pressed left at (350, 432)
Screenshot: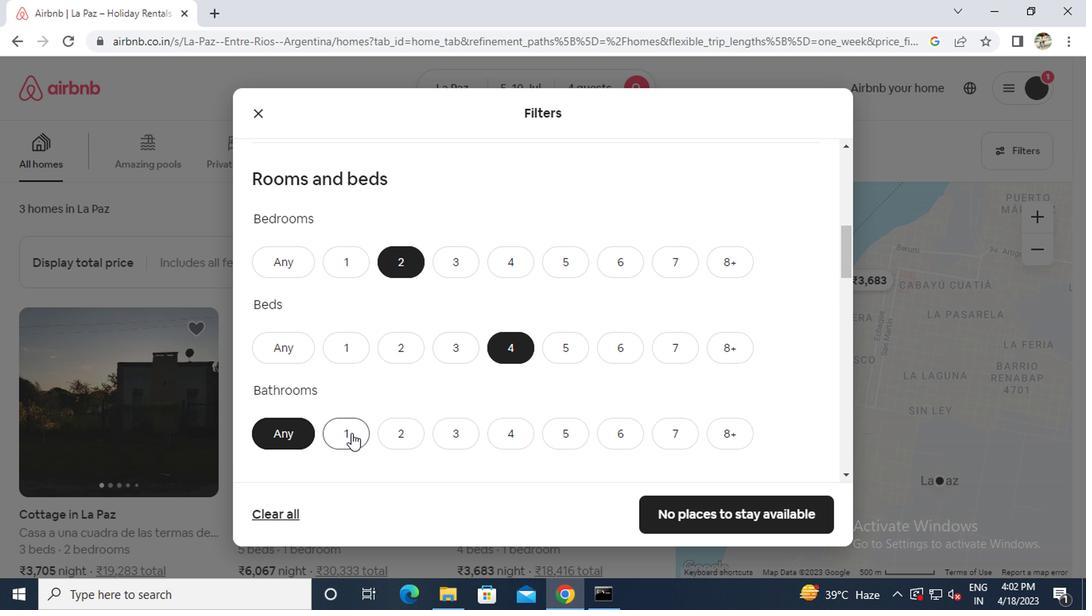 
Action: Mouse scrolled (350, 432) with delta (0, 0)
Screenshot: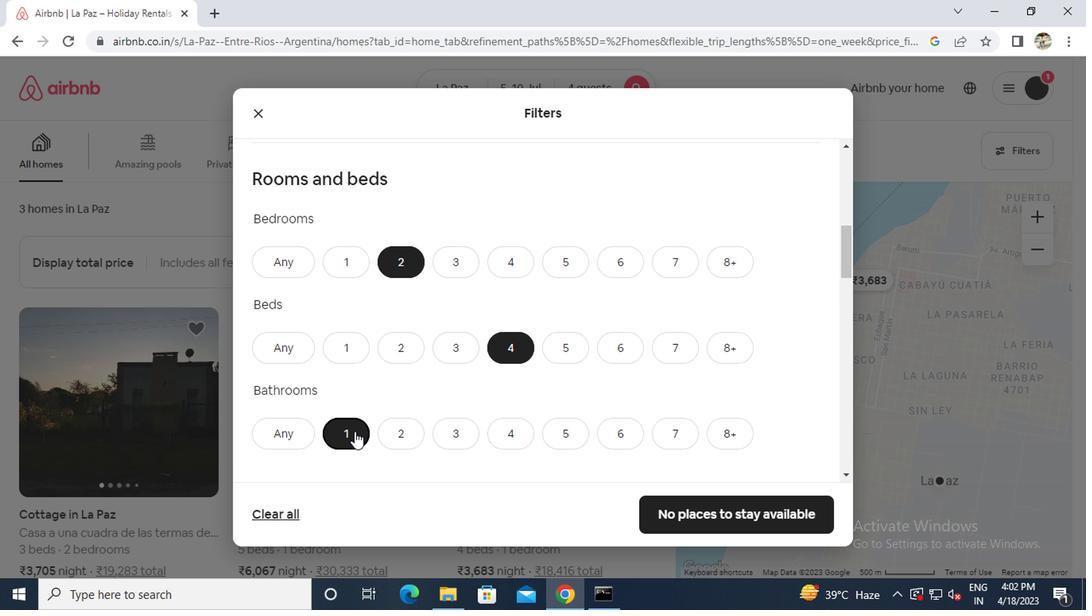 
Action: Mouse scrolled (350, 432) with delta (0, 0)
Screenshot: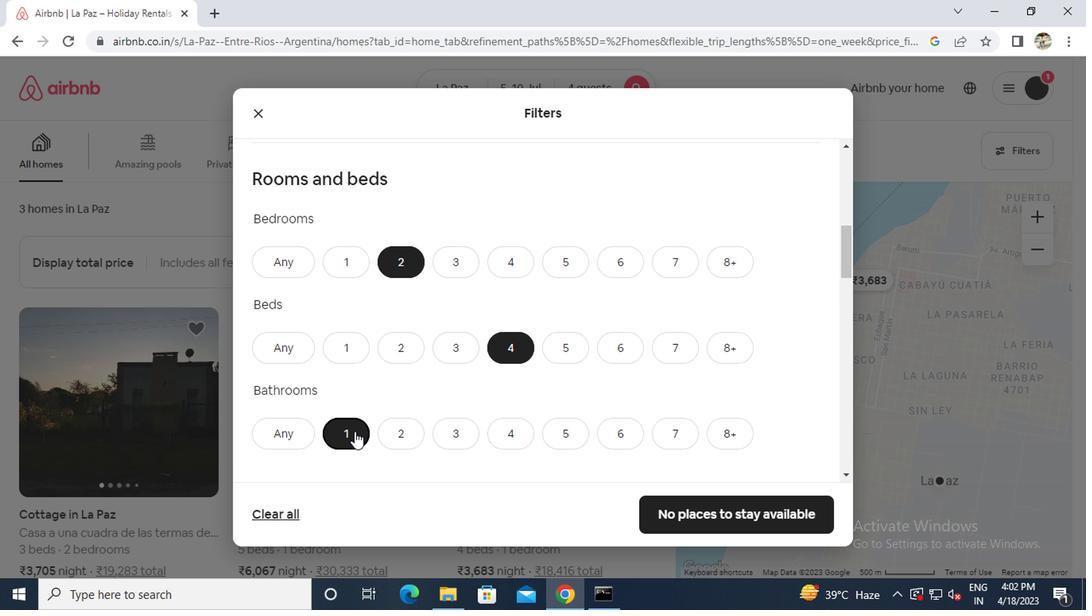 
Action: Mouse scrolled (350, 432) with delta (0, 0)
Screenshot: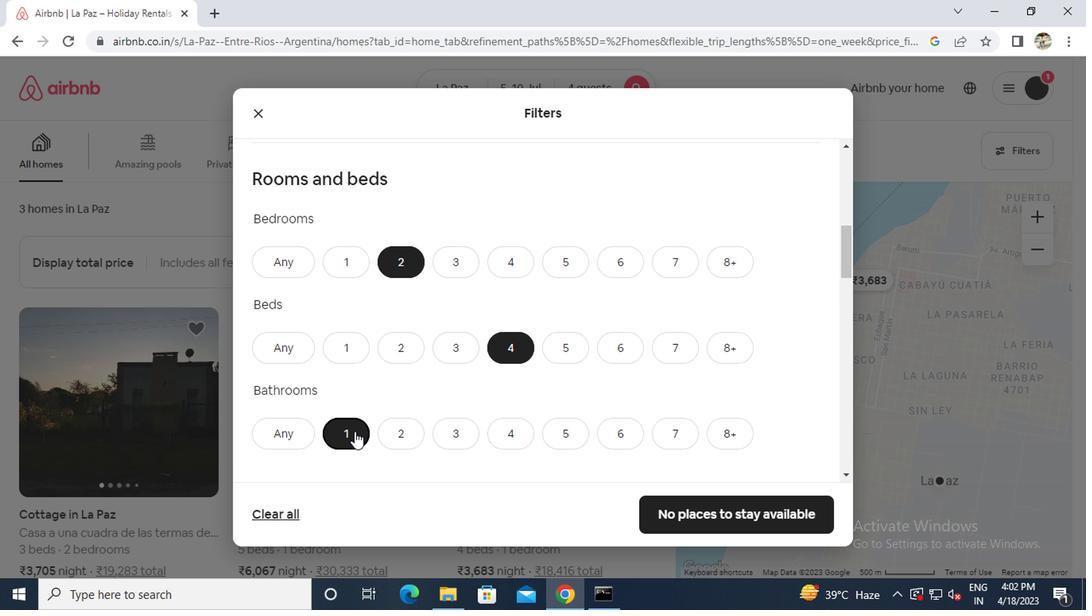 
Action: Mouse moved to (433, 379)
Screenshot: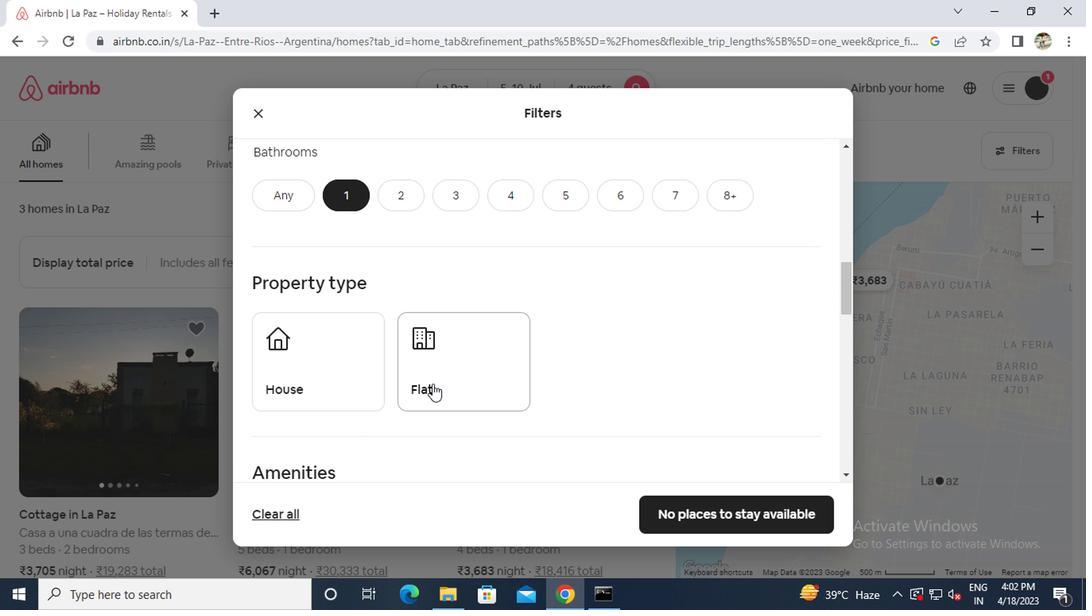 
Action: Mouse pressed left at (433, 379)
Screenshot: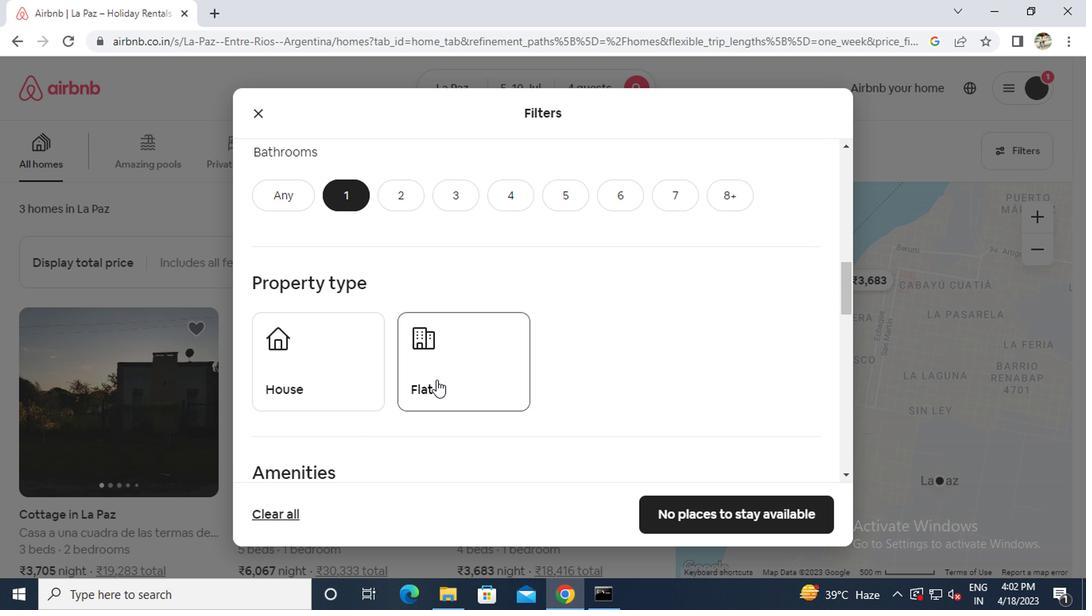 
Action: Mouse moved to (433, 379)
Screenshot: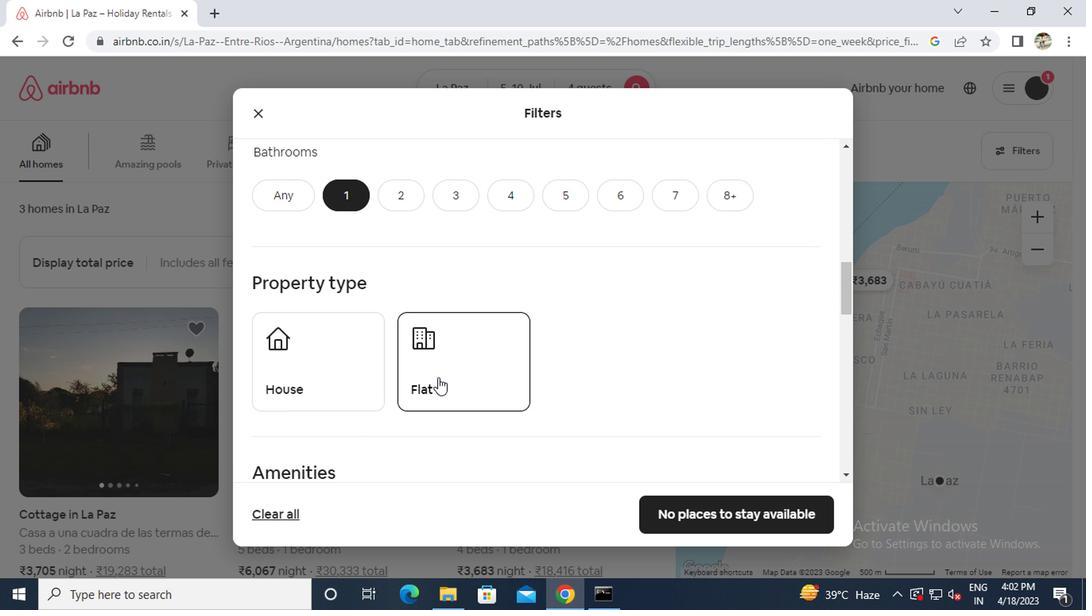 
Action: Mouse scrolled (433, 378) with delta (0, 0)
Screenshot: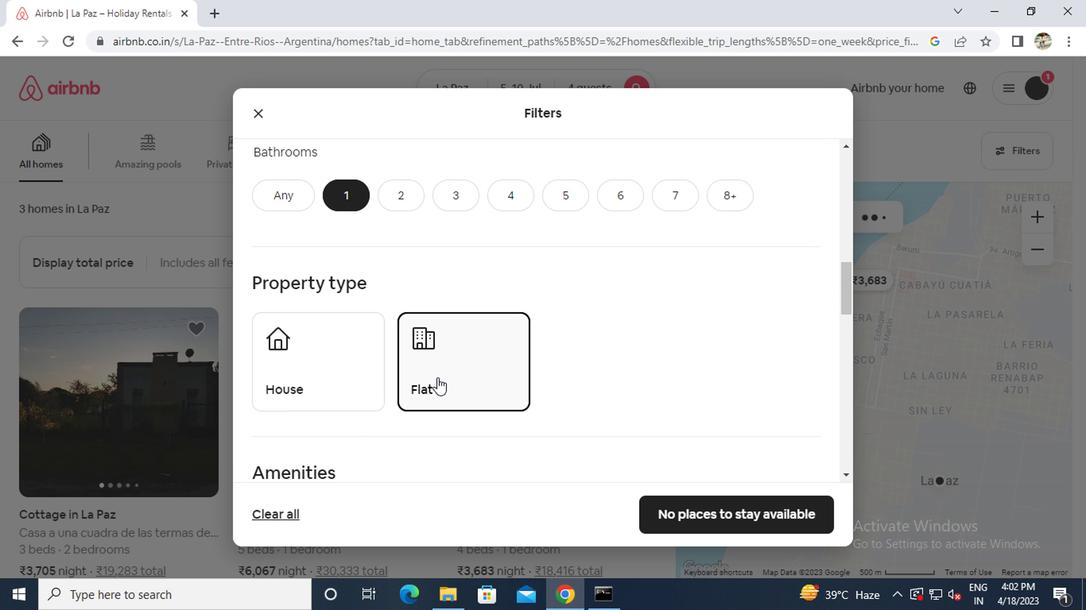 
Action: Mouse scrolled (433, 378) with delta (0, 0)
Screenshot: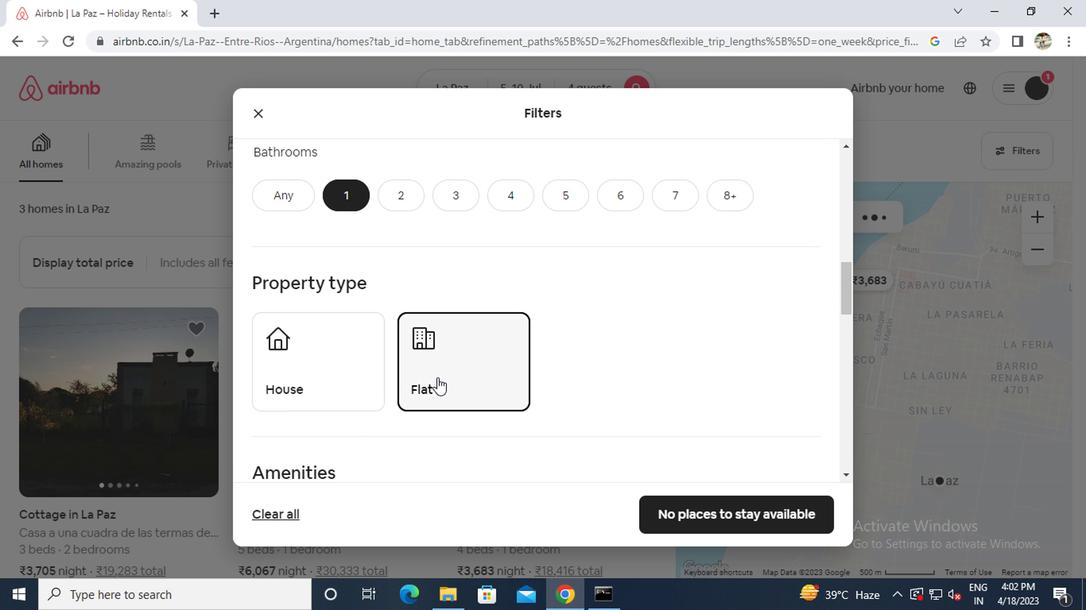 
Action: Mouse moved to (433, 379)
Screenshot: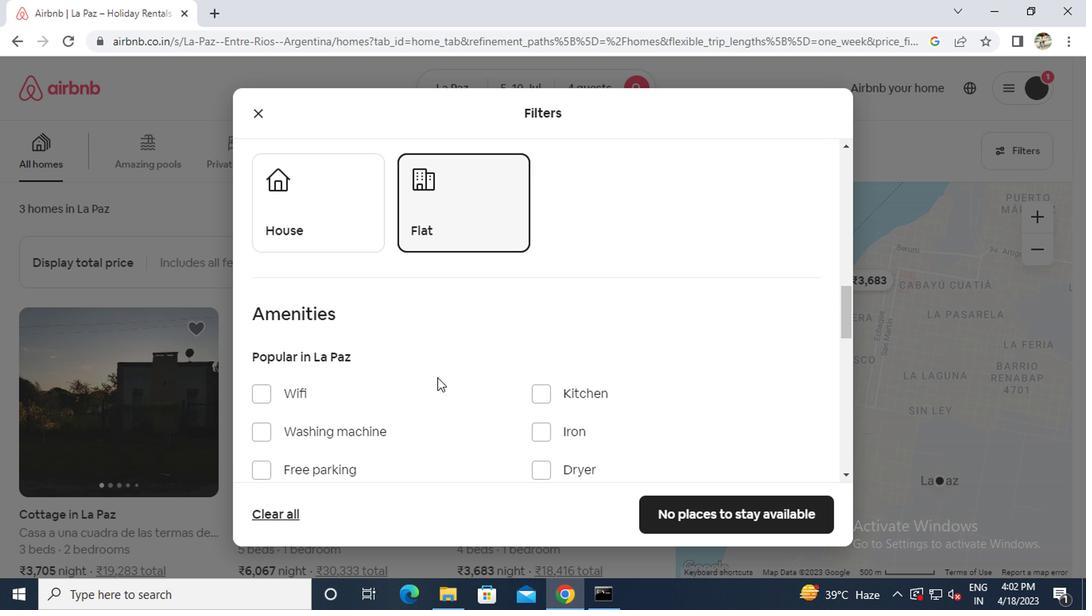 
Action: Mouse scrolled (433, 378) with delta (0, 0)
Screenshot: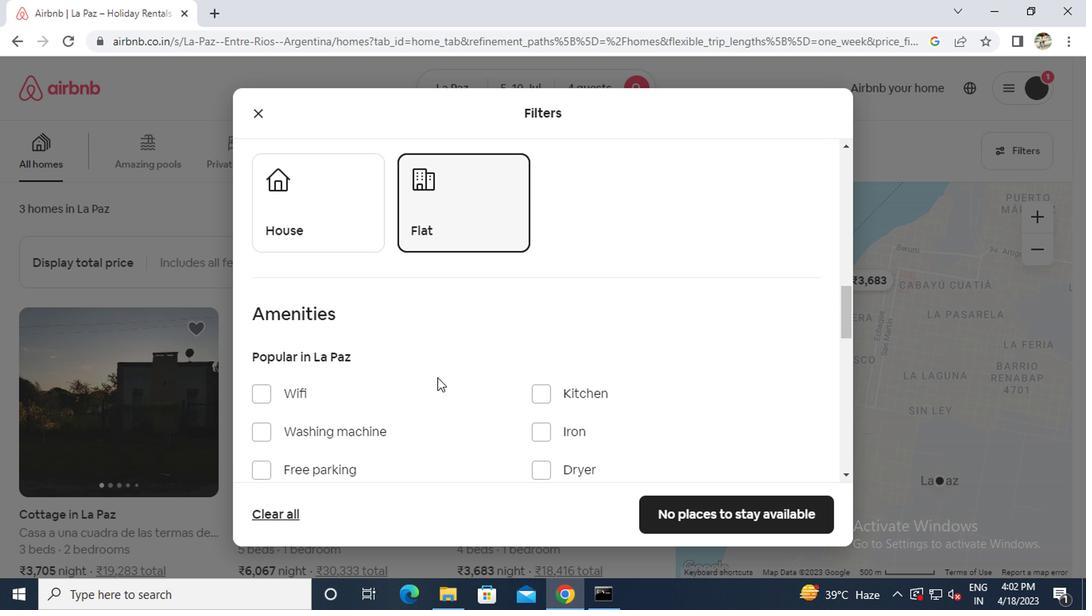 
Action: Mouse scrolled (433, 378) with delta (0, 0)
Screenshot: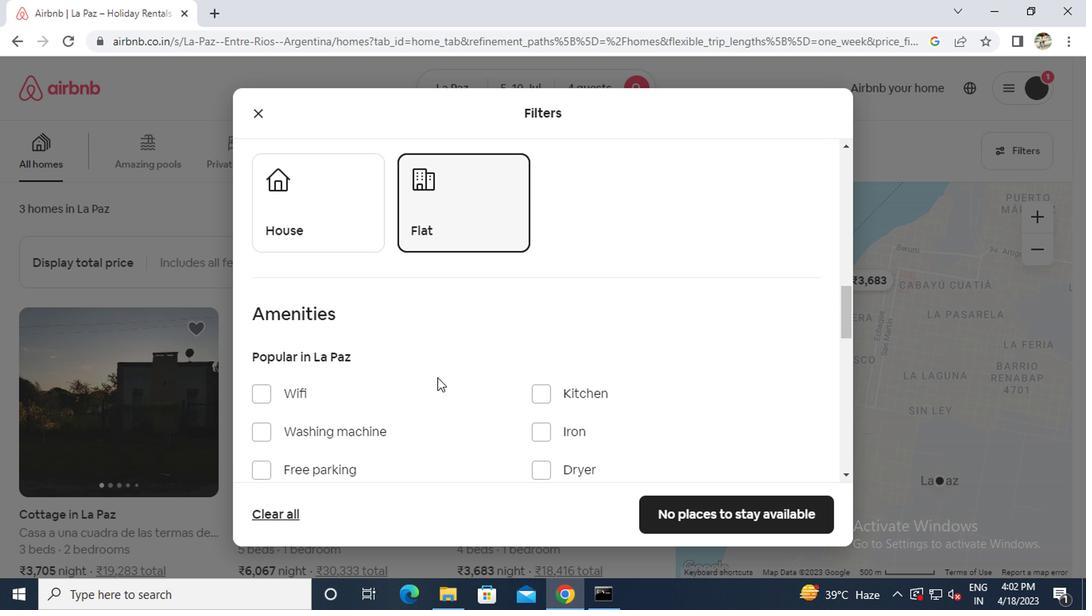 
Action: Mouse moved to (272, 343)
Screenshot: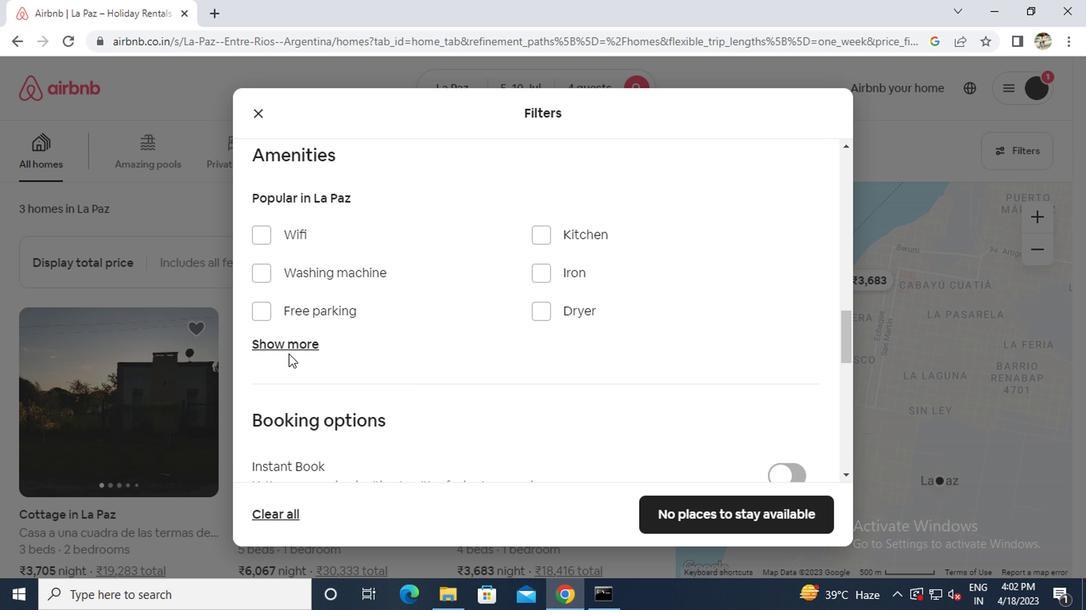 
Action: Mouse pressed left at (272, 343)
Screenshot: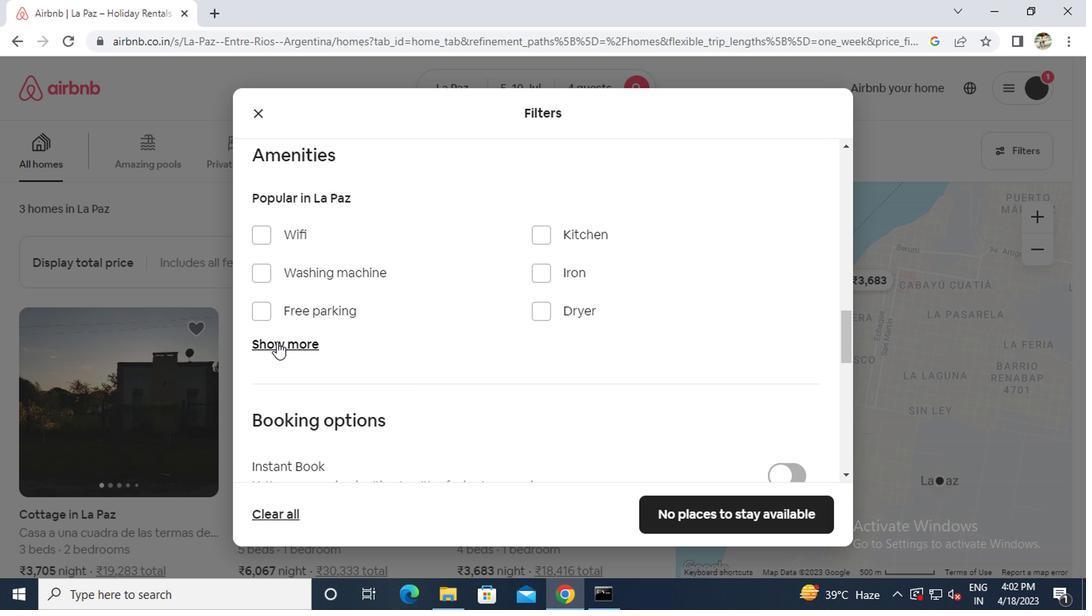 
Action: Mouse moved to (275, 341)
Screenshot: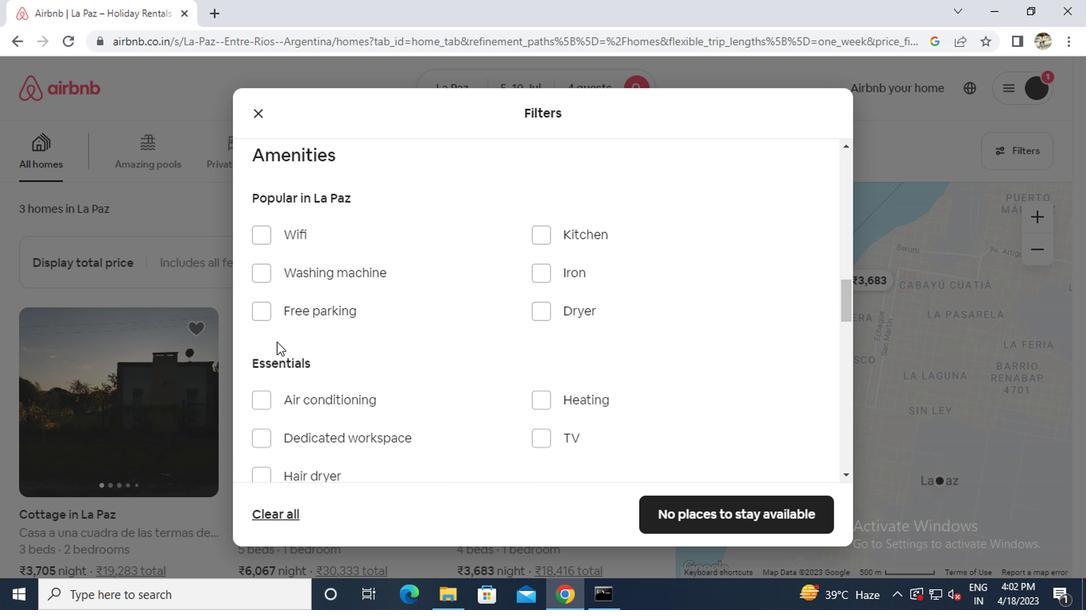 
Action: Mouse scrolled (275, 339) with delta (0, -1)
Screenshot: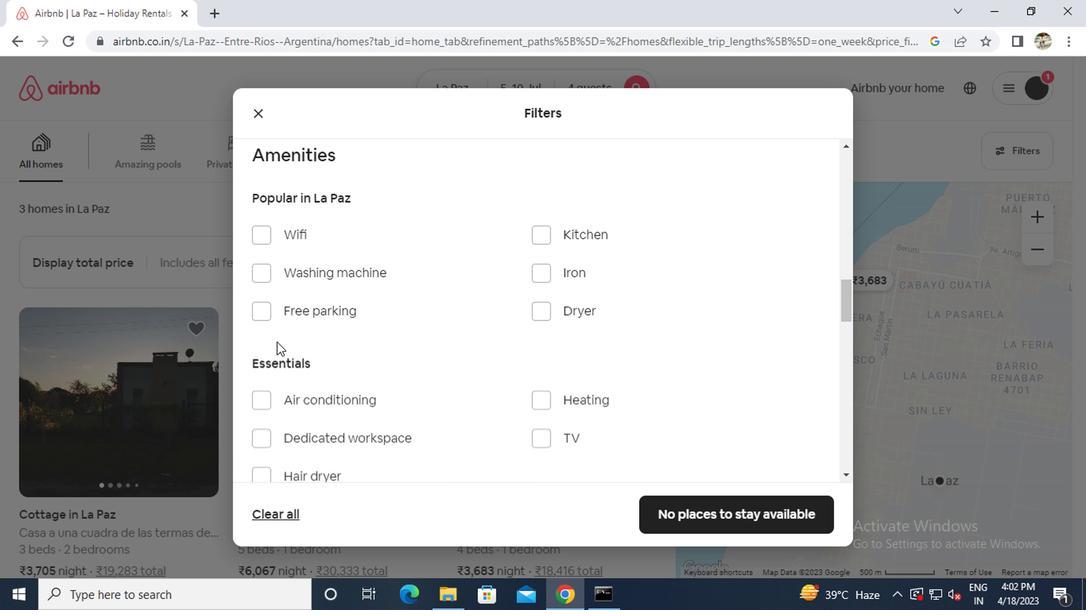 
Action: Mouse moved to (276, 339)
Screenshot: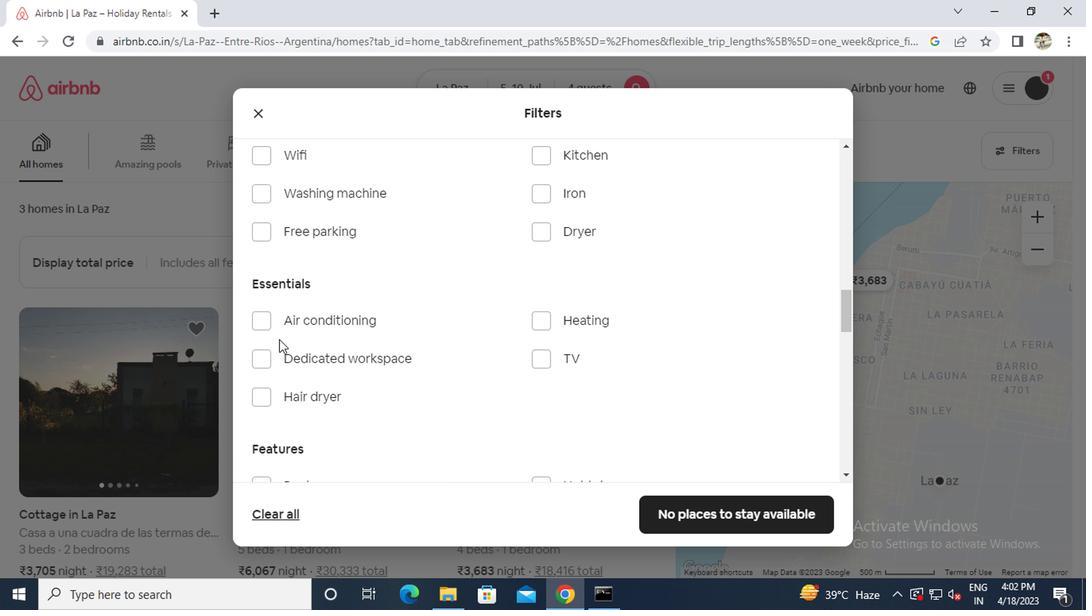 
Action: Mouse scrolled (276, 339) with delta (0, 0)
Screenshot: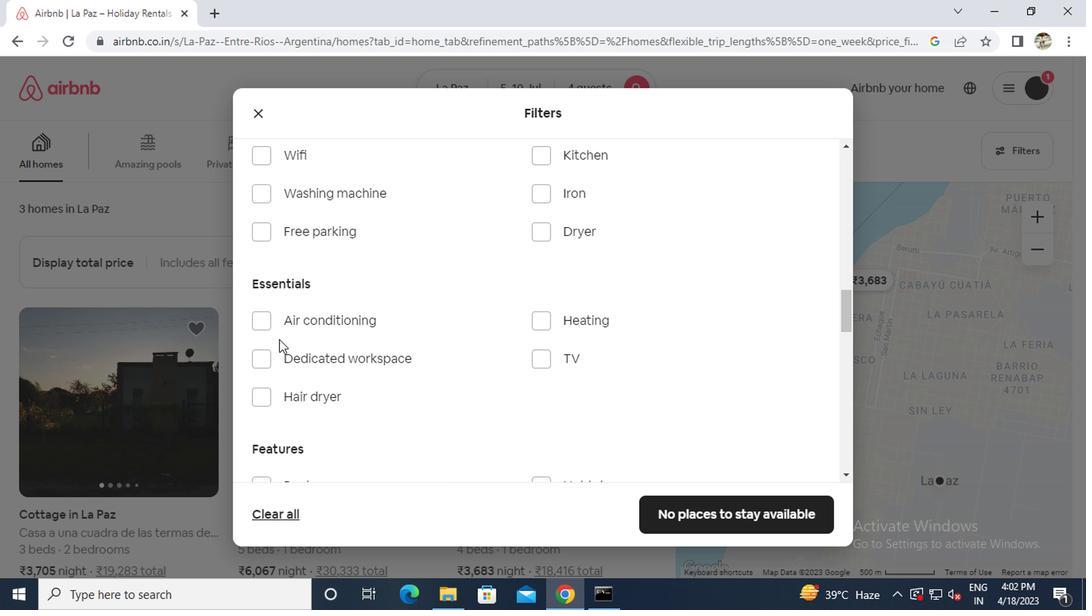 
Action: Mouse scrolled (276, 339) with delta (0, 0)
Screenshot: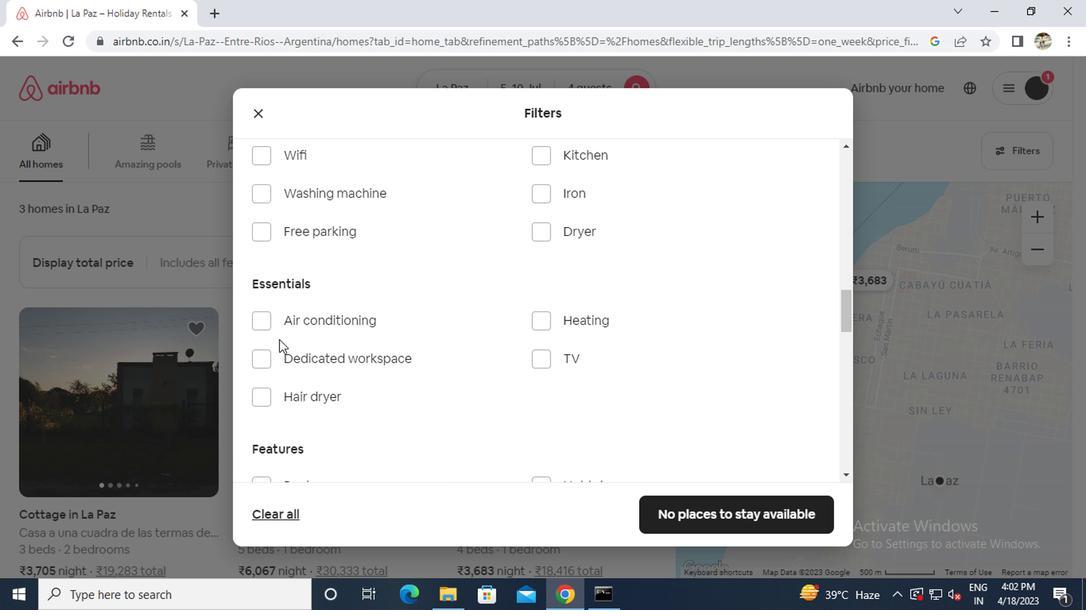 
Action: Mouse moved to (548, 155)
Screenshot: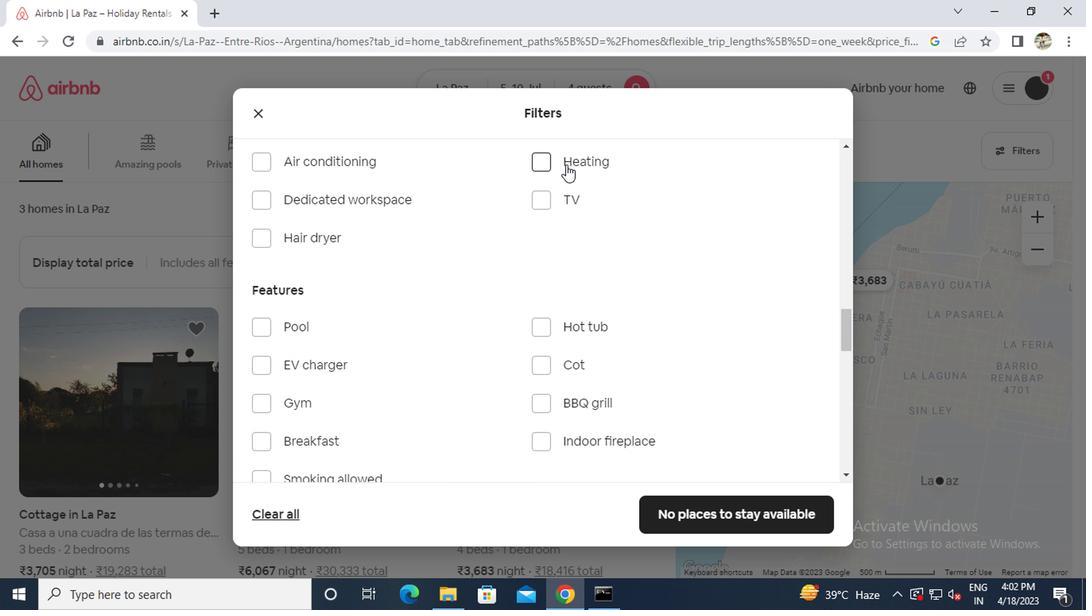 
Action: Mouse pressed left at (548, 155)
Screenshot: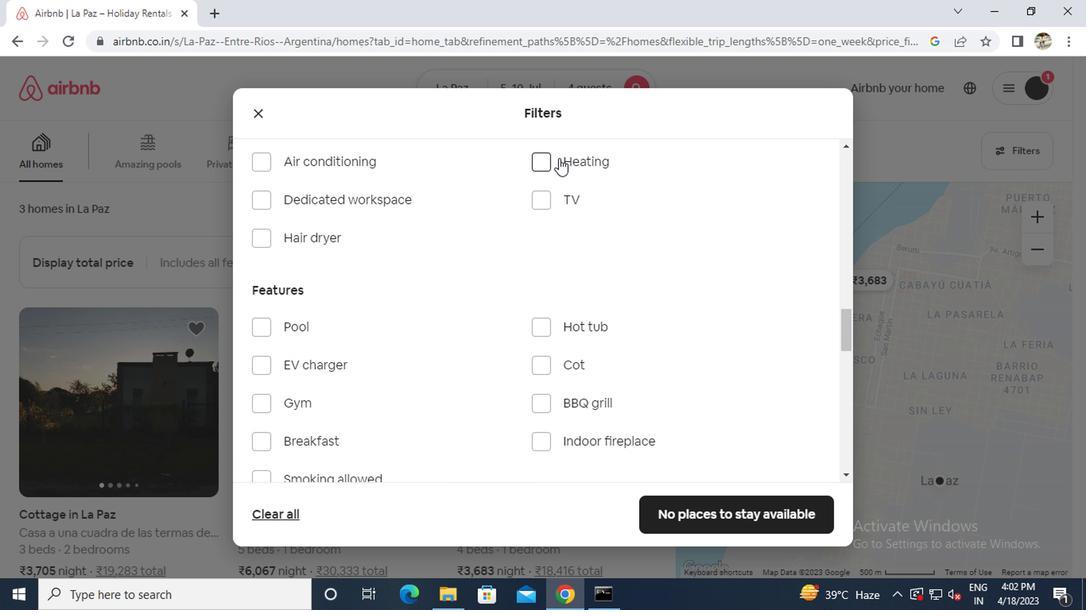 
Action: Mouse moved to (580, 333)
Screenshot: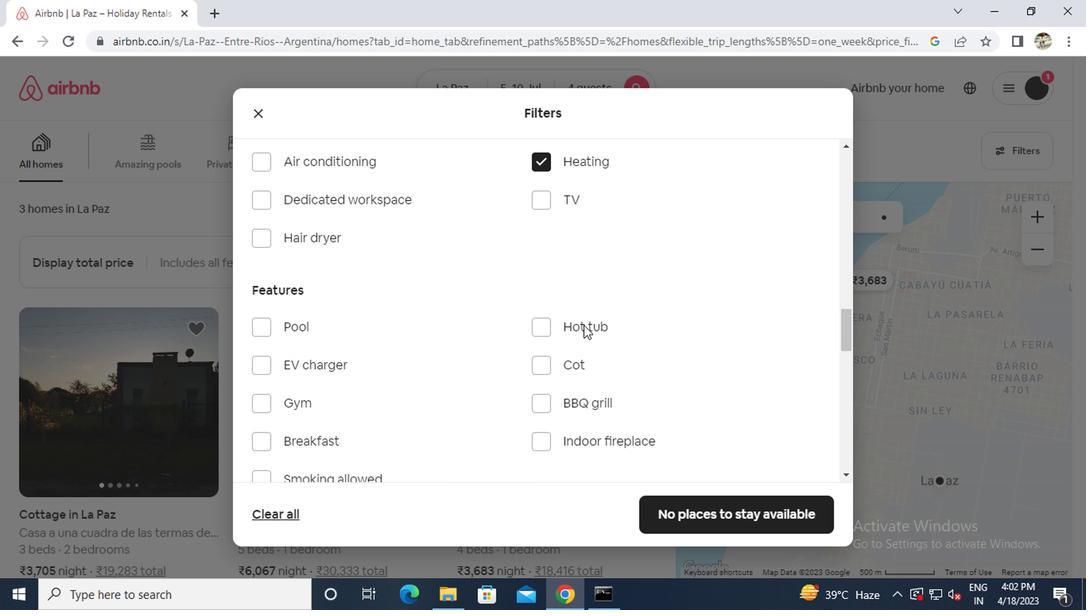 
Action: Mouse scrolled (580, 333) with delta (0, 0)
Screenshot: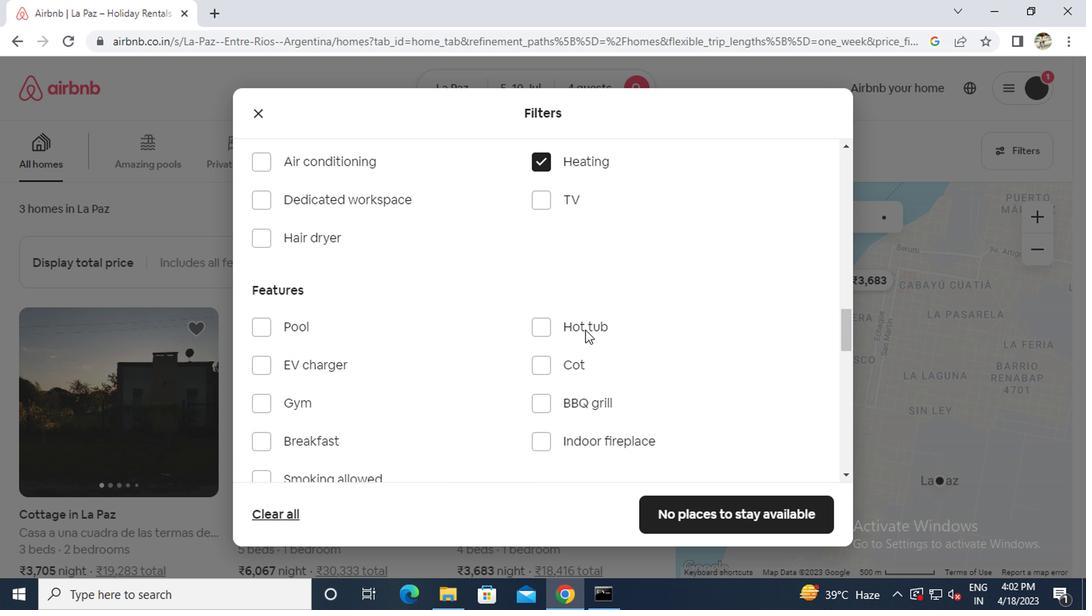
Action: Mouse scrolled (580, 333) with delta (0, 0)
Screenshot: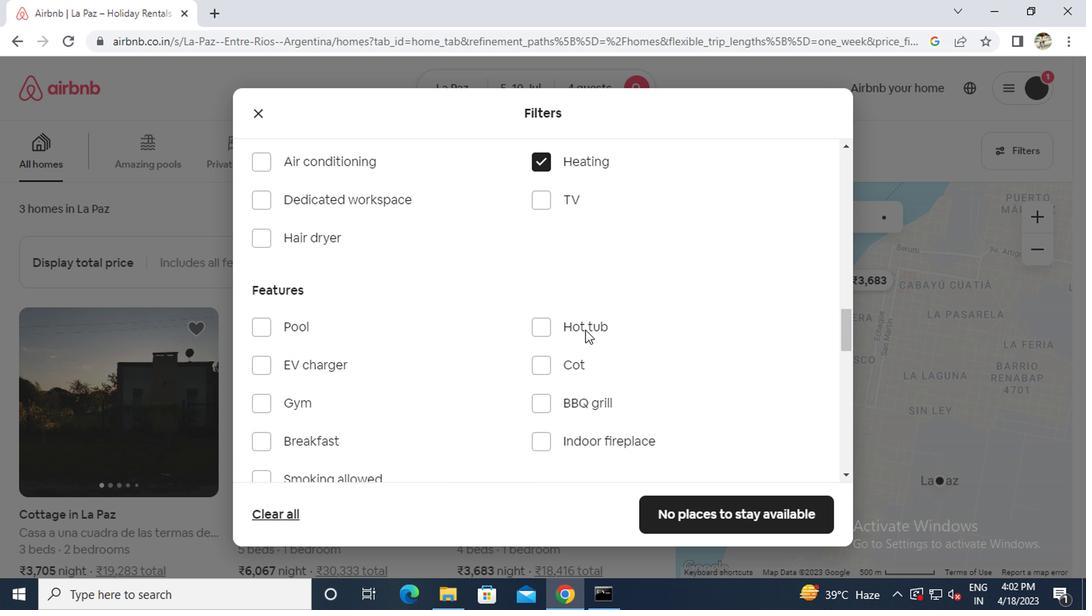 
Action: Mouse scrolled (580, 333) with delta (0, 0)
Screenshot: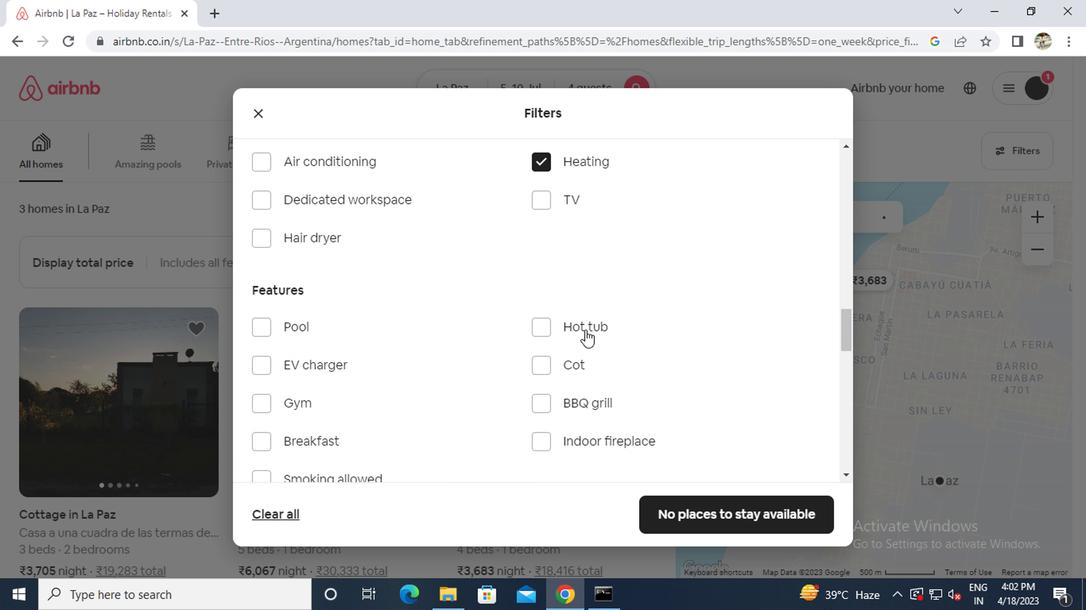 
Action: Mouse scrolled (580, 333) with delta (0, 0)
Screenshot: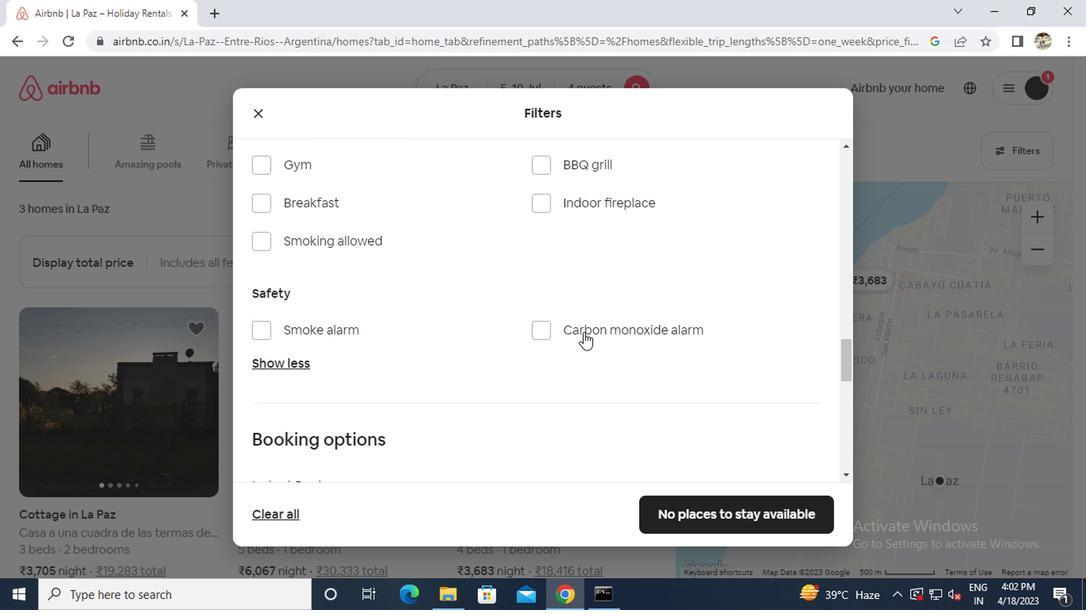 
Action: Mouse scrolled (580, 333) with delta (0, 0)
Screenshot: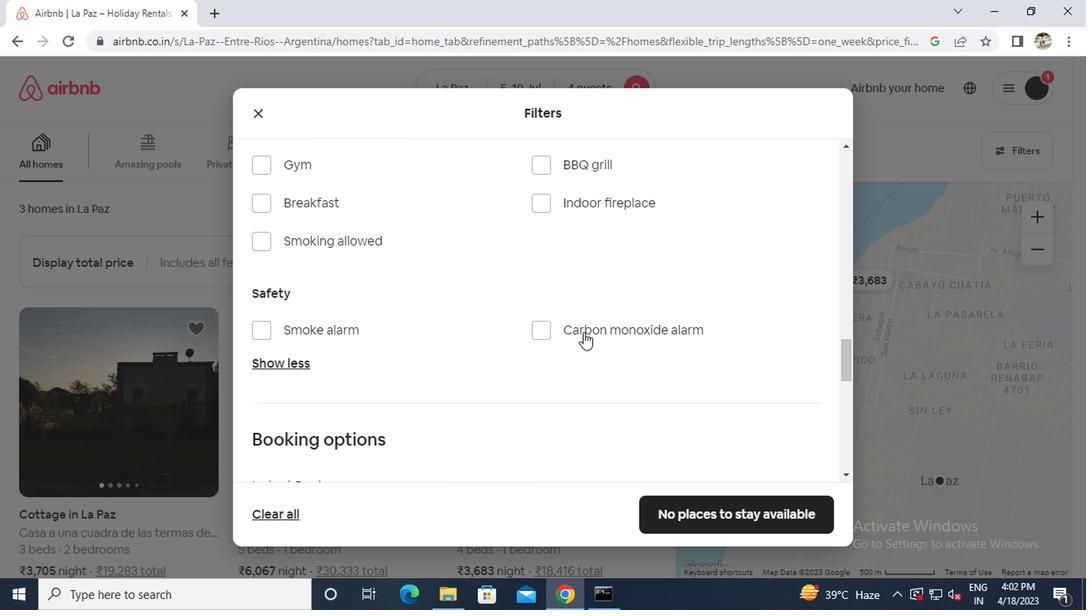 
Action: Mouse scrolled (580, 333) with delta (0, 0)
Screenshot: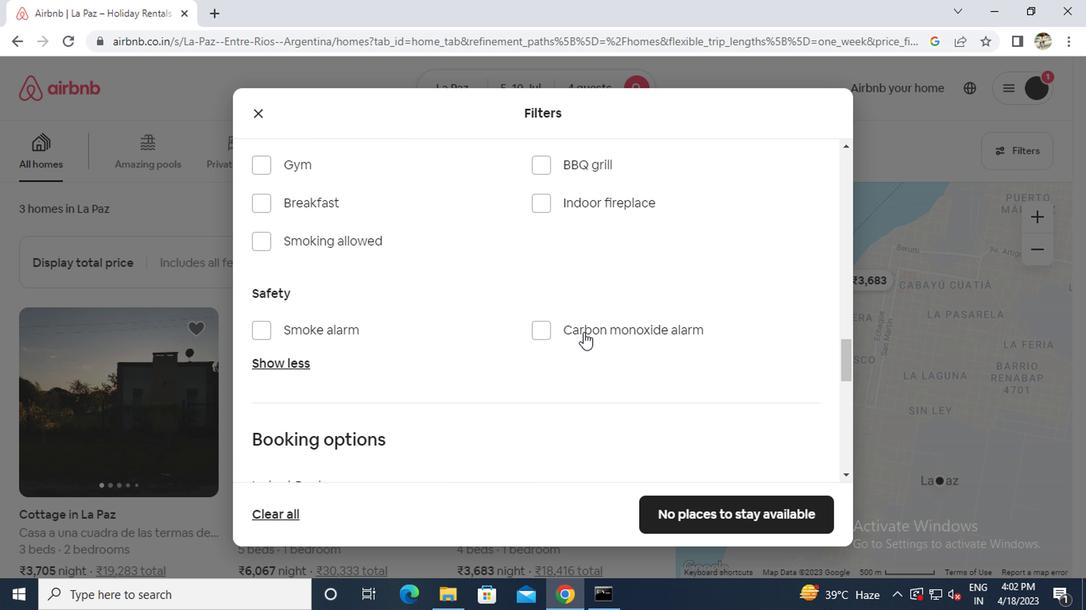 
Action: Mouse moved to (785, 311)
Screenshot: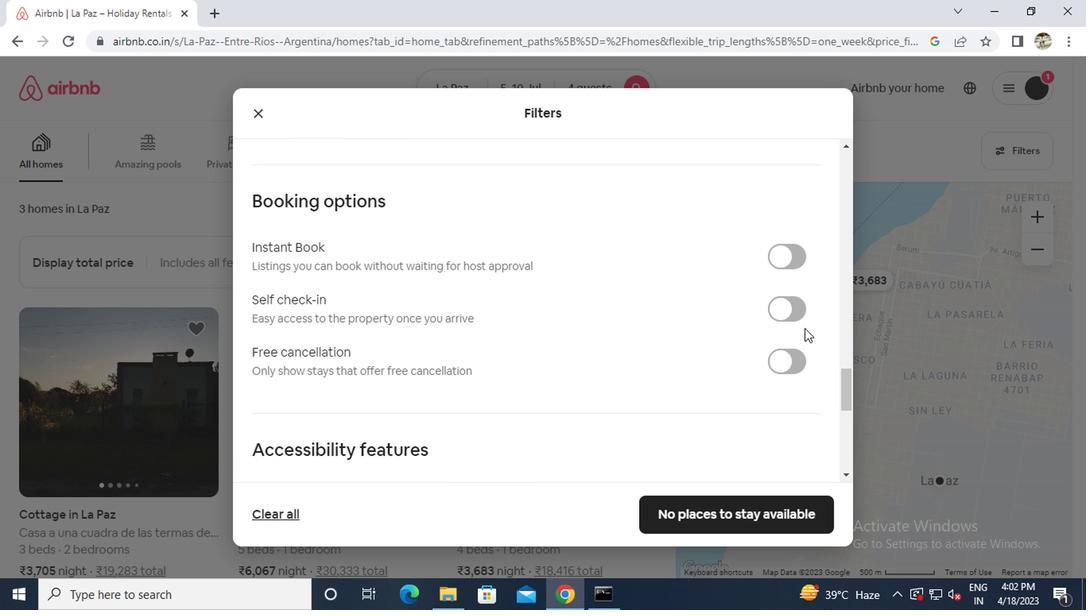 
Action: Mouse pressed left at (785, 311)
Screenshot: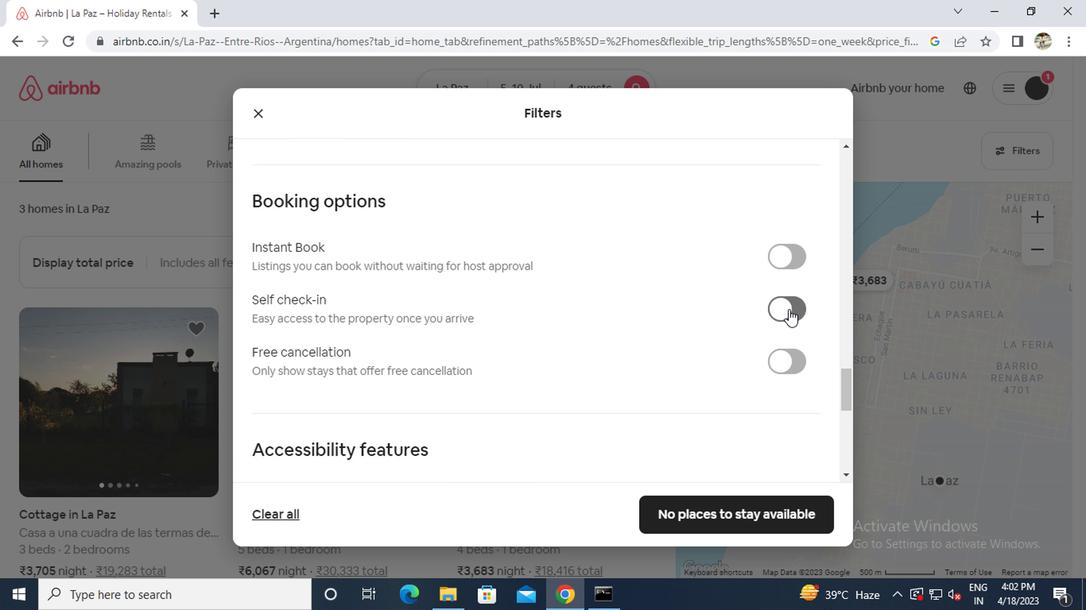 
Action: Mouse moved to (517, 345)
Screenshot: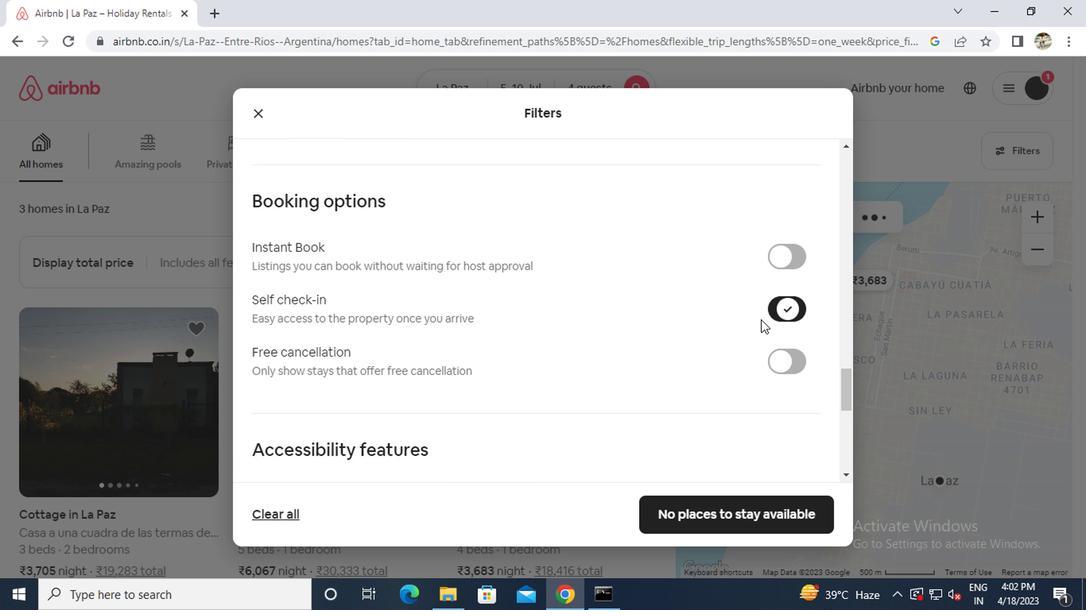 
Action: Mouse scrolled (517, 343) with delta (0, -1)
Screenshot: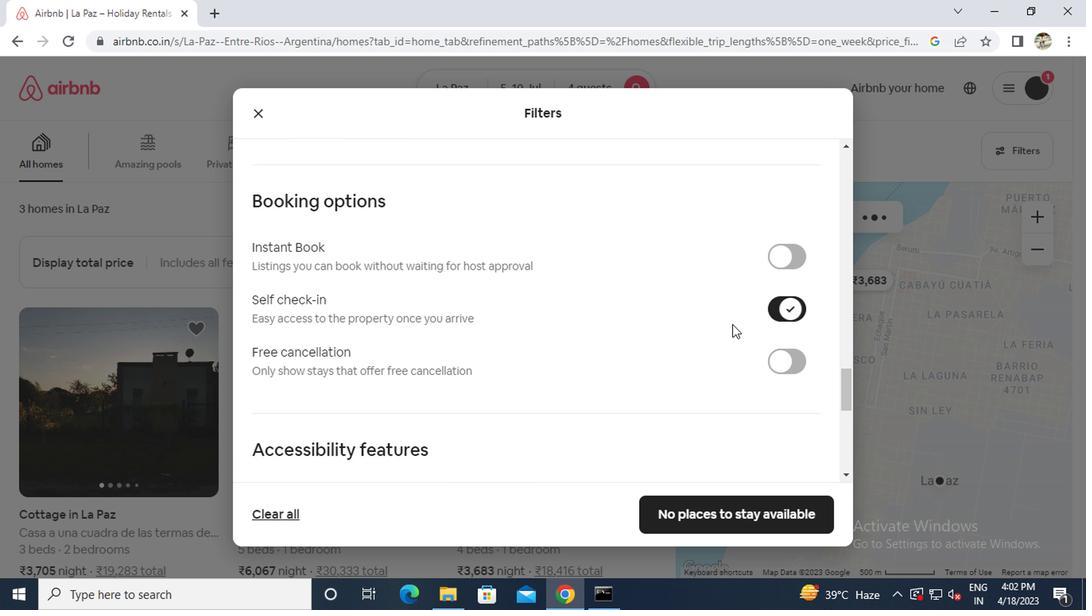 
Action: Mouse scrolled (517, 343) with delta (0, -1)
Screenshot: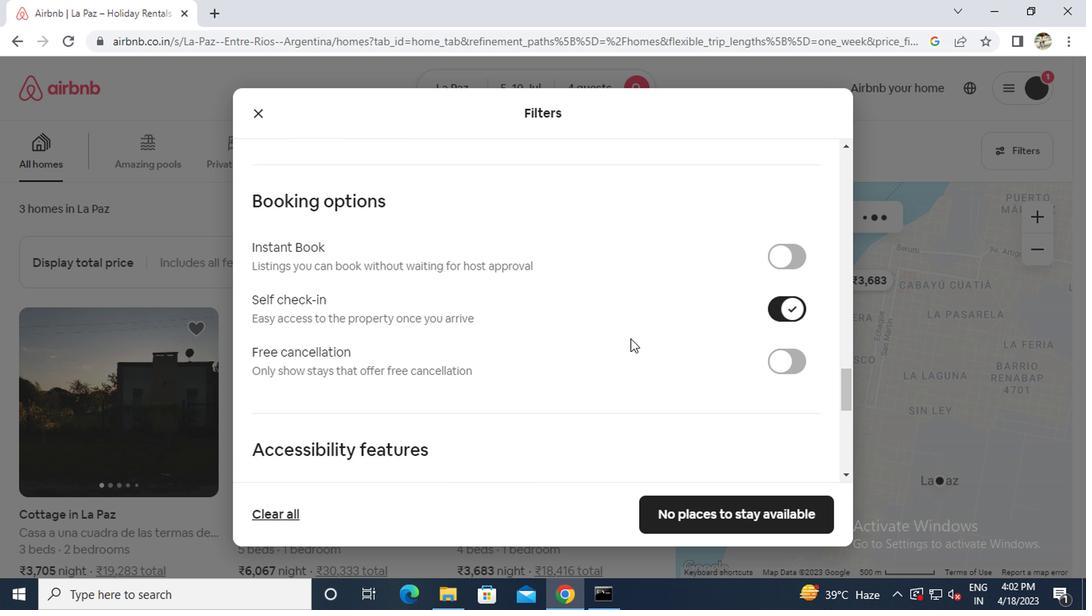 
Action: Mouse scrolled (517, 343) with delta (0, -1)
Screenshot: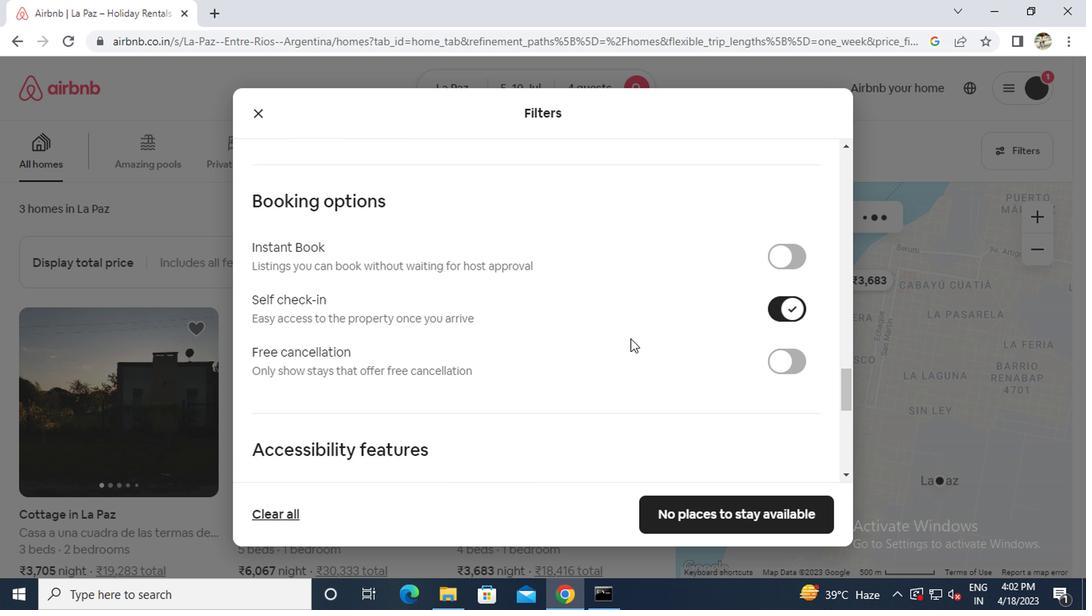 
Action: Mouse scrolled (517, 343) with delta (0, -1)
Screenshot: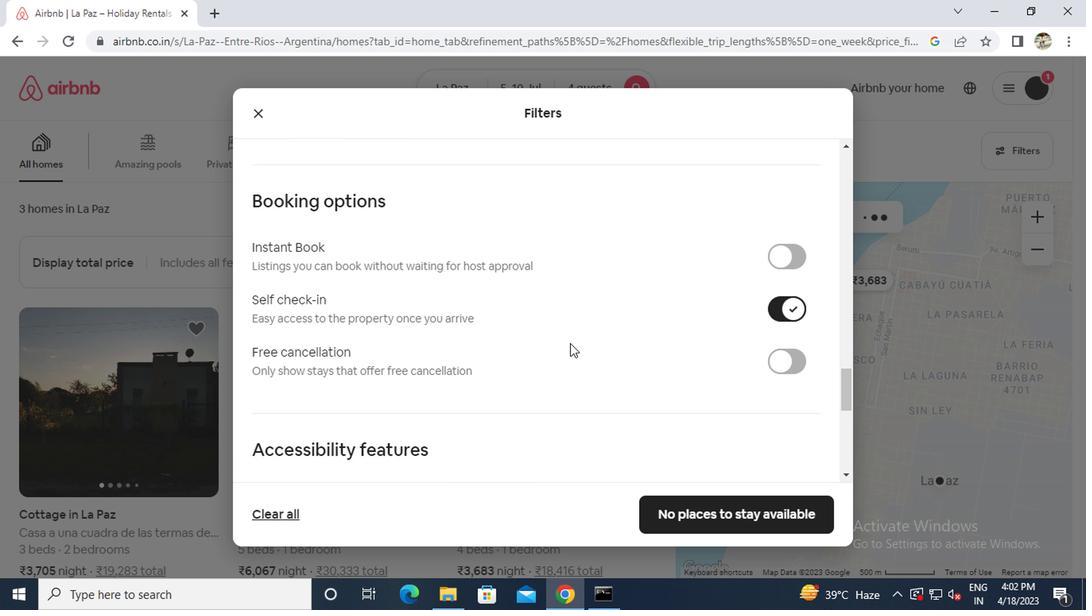 
Action: Mouse scrolled (517, 343) with delta (0, -1)
Screenshot: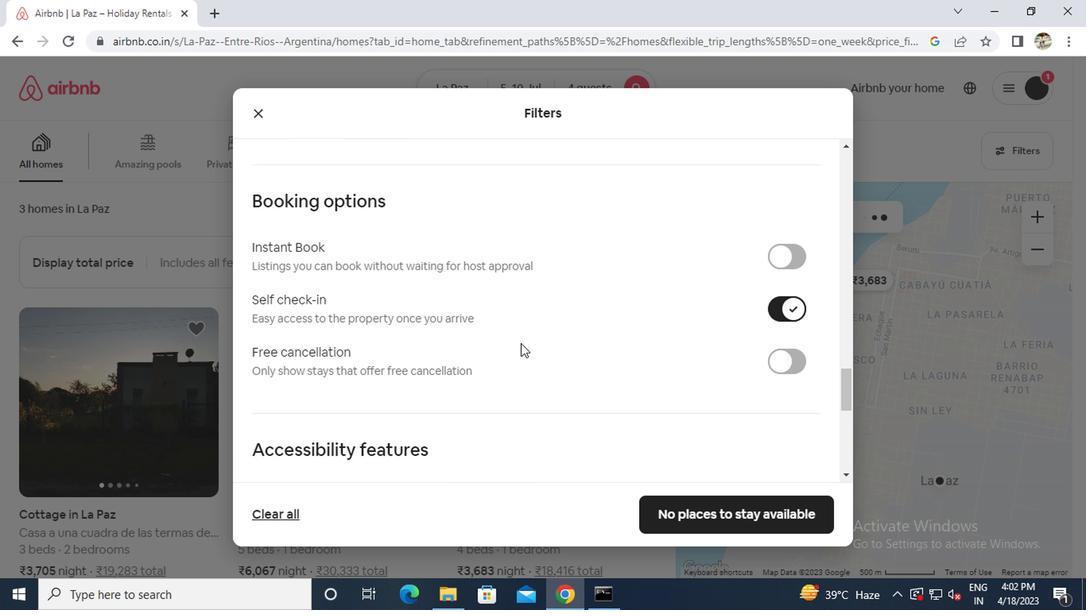 
Action: Mouse scrolled (517, 343) with delta (0, -1)
Screenshot: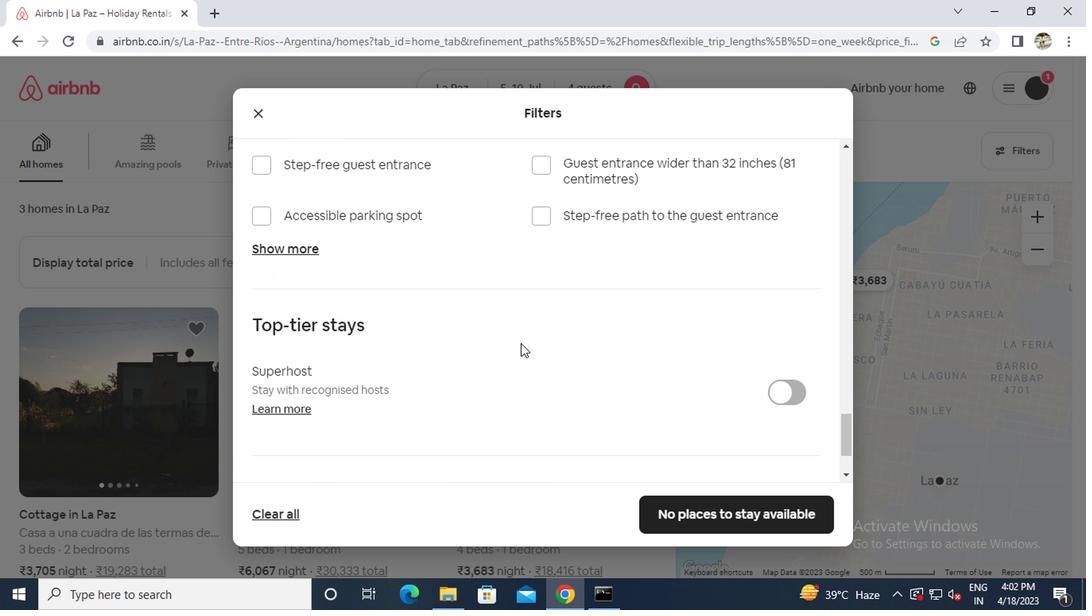 
Action: Mouse scrolled (517, 343) with delta (0, -1)
Screenshot: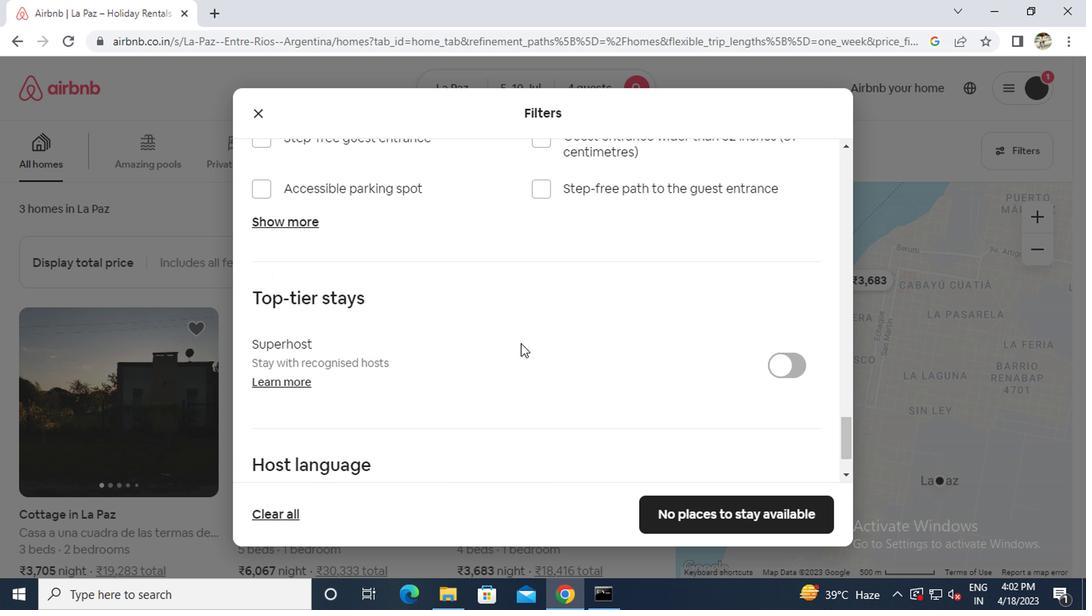 
Action: Mouse scrolled (517, 343) with delta (0, -1)
Screenshot: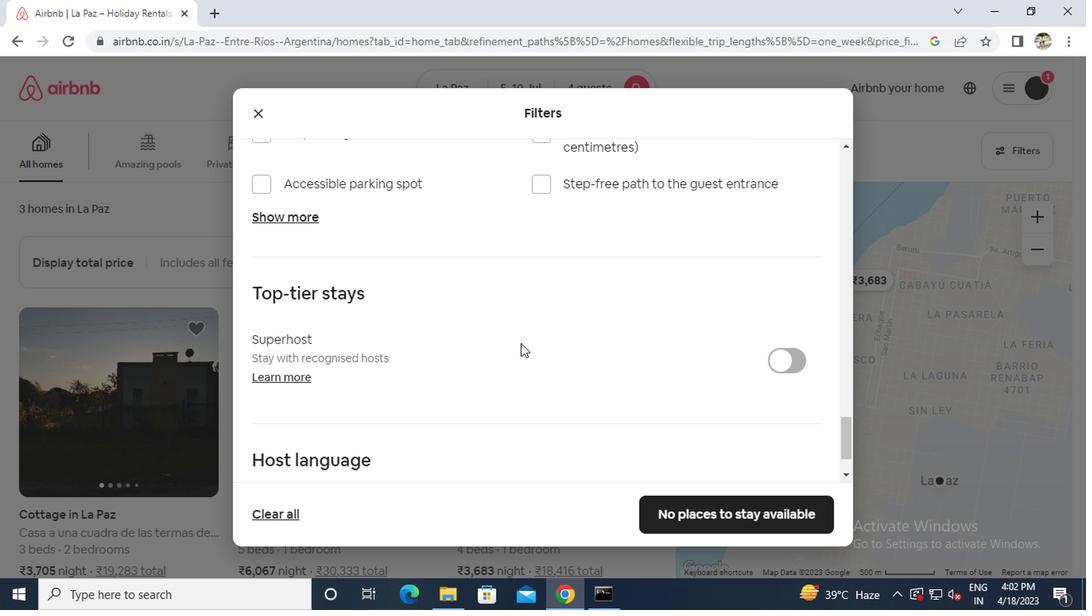 
Action: Mouse scrolled (517, 343) with delta (0, -1)
Screenshot: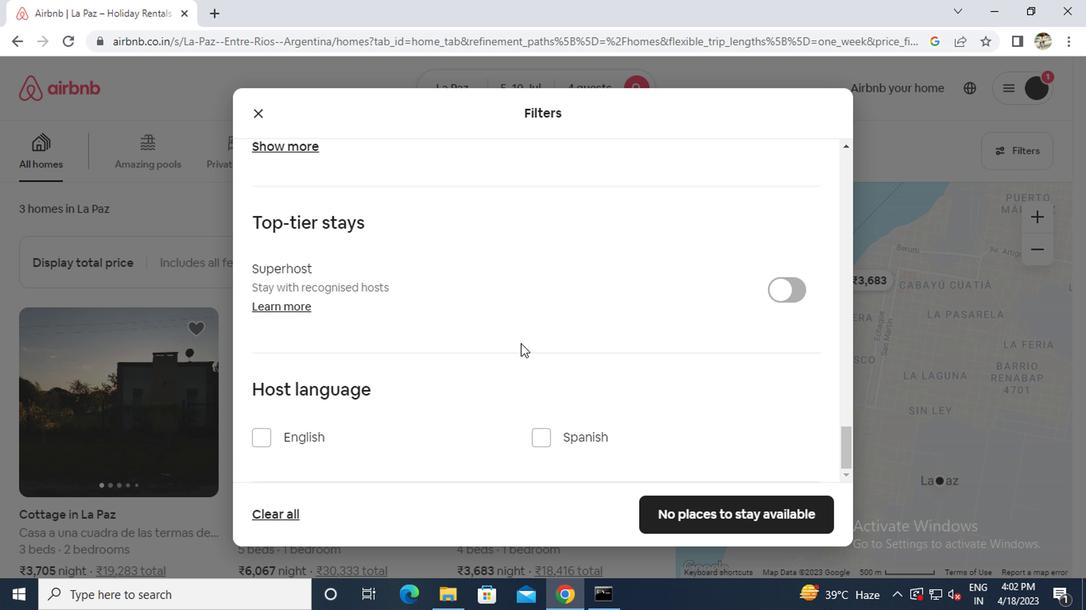
Action: Mouse scrolled (517, 343) with delta (0, -1)
Screenshot: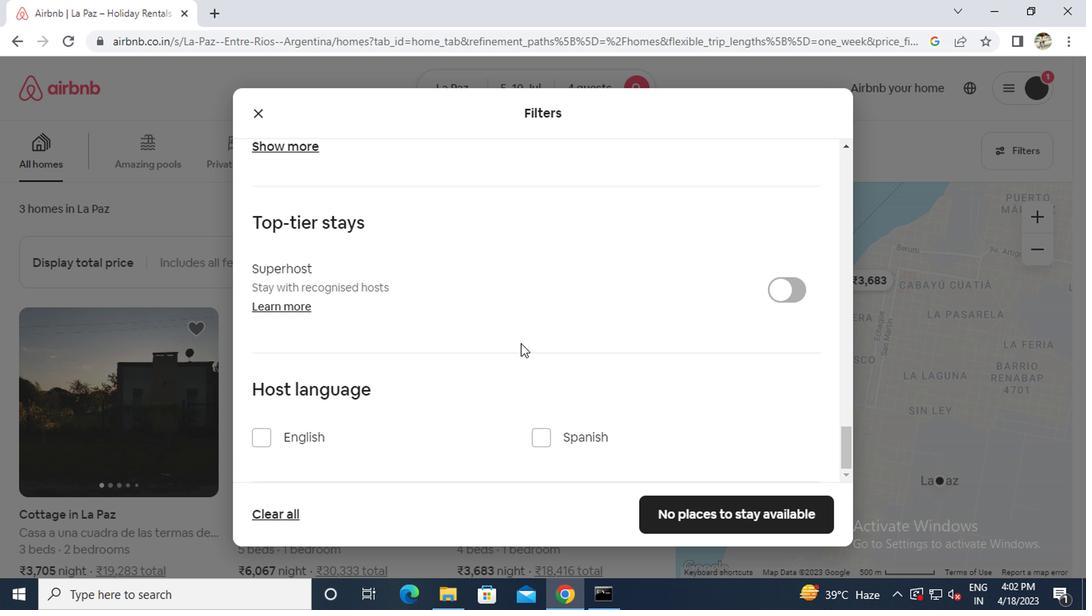 
Action: Mouse moved to (259, 443)
Screenshot: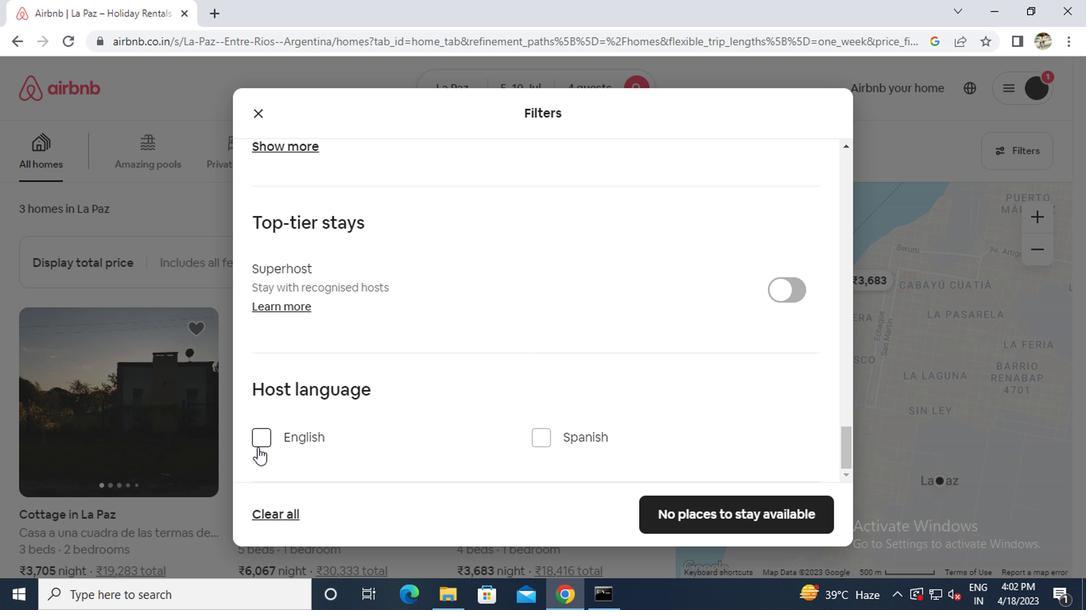 
Action: Mouse pressed left at (259, 443)
Screenshot: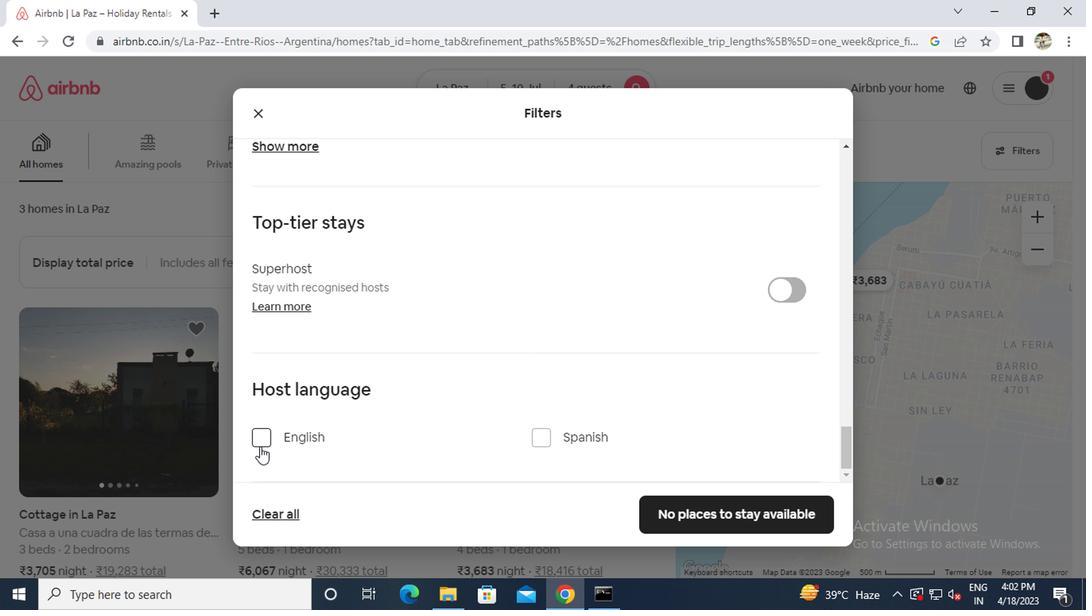 
Action: Mouse moved to (689, 514)
Screenshot: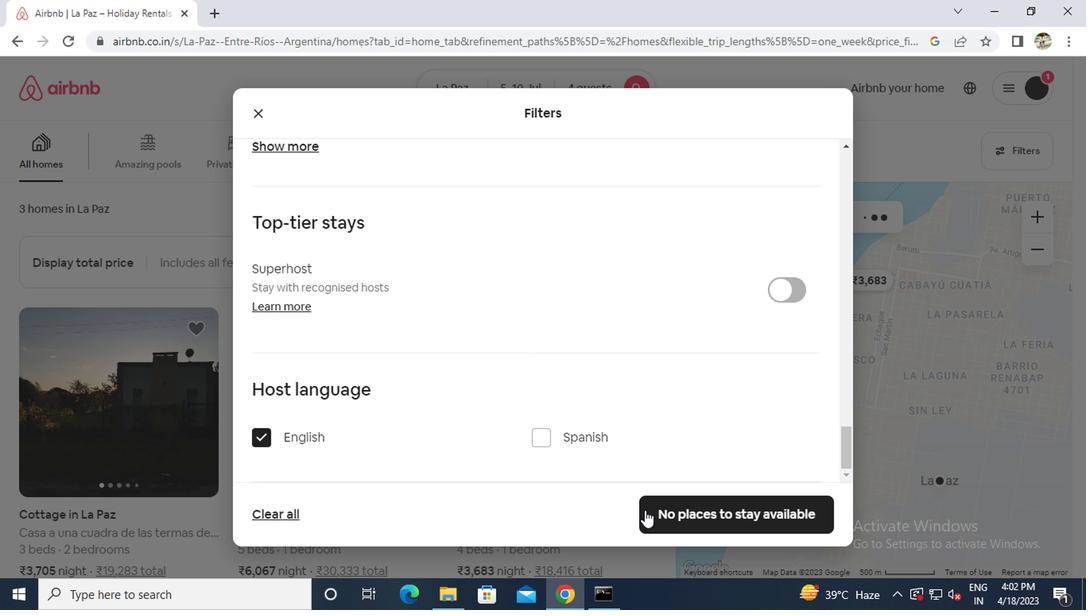 
Action: Mouse pressed left at (689, 514)
Screenshot: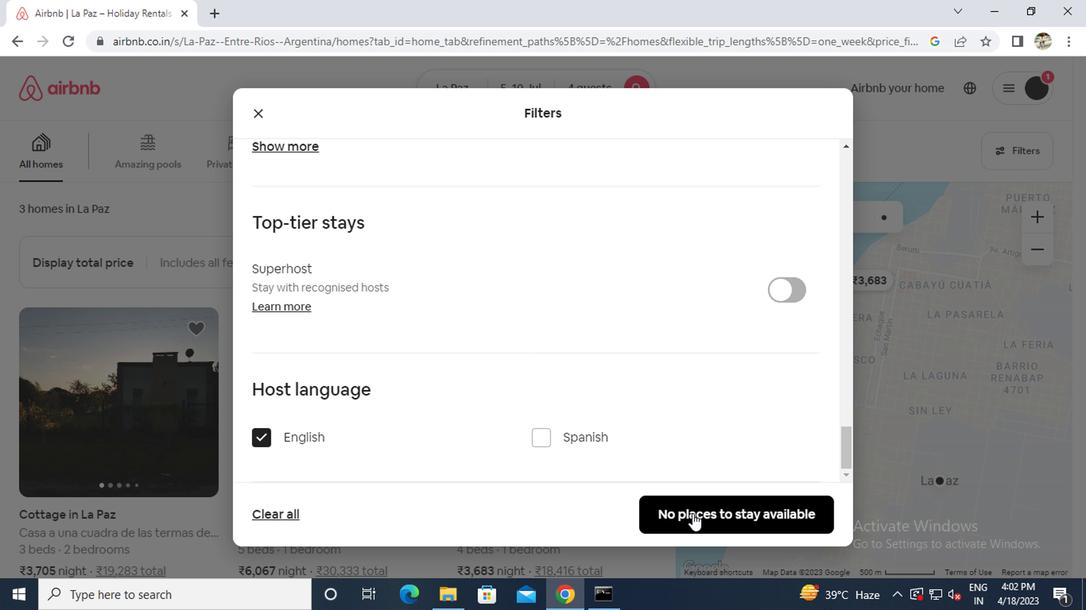 
